 Task: Find a flat in Massapequa Park for 6 guests from 7th to 15th July, with a price range of ₹15,000 to ₹20,000, 3 bedrooms, 3 beds, 3 bathrooms, self check-in, and English-speaking host.
Action: Mouse moved to (412, 51)
Screenshot: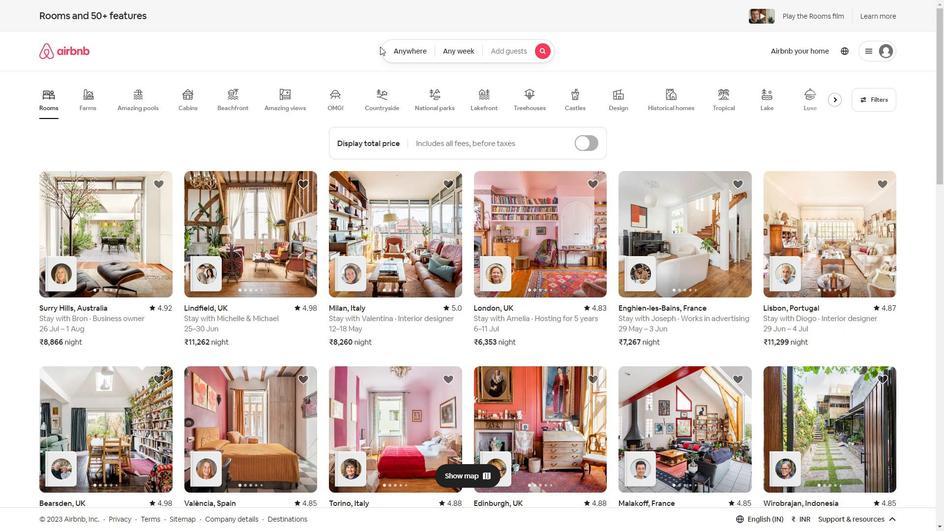 
Action: Mouse pressed left at (412, 51)
Screenshot: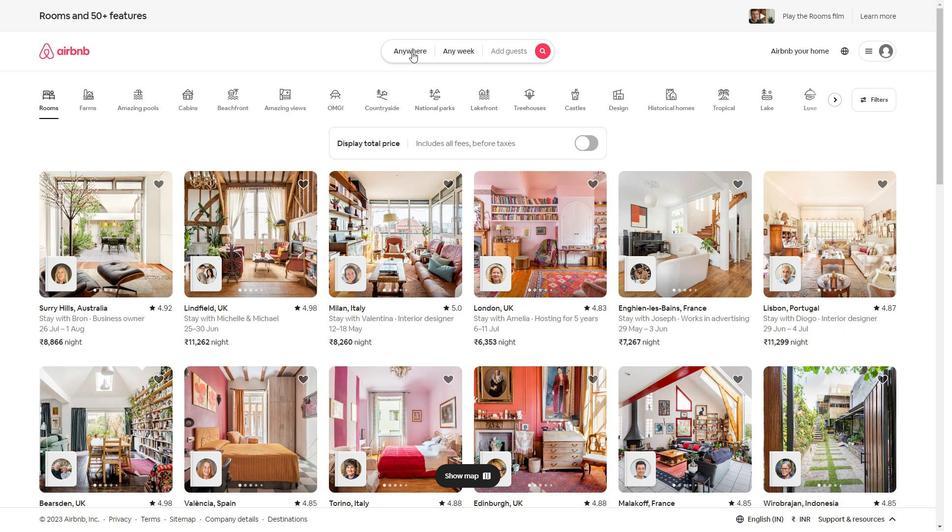 
Action: Mouse moved to (338, 103)
Screenshot: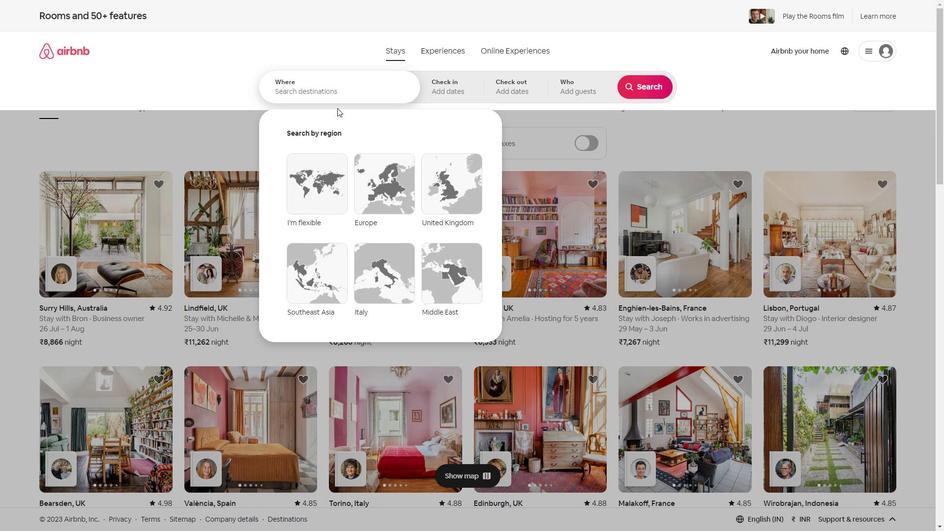 
Action: Mouse pressed left at (338, 103)
Screenshot: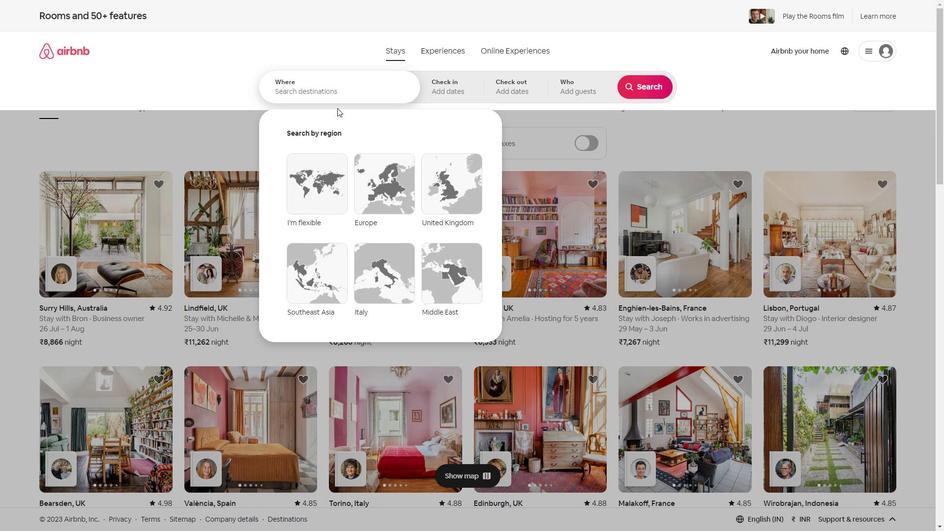 
Action: Mouse moved to (342, 89)
Screenshot: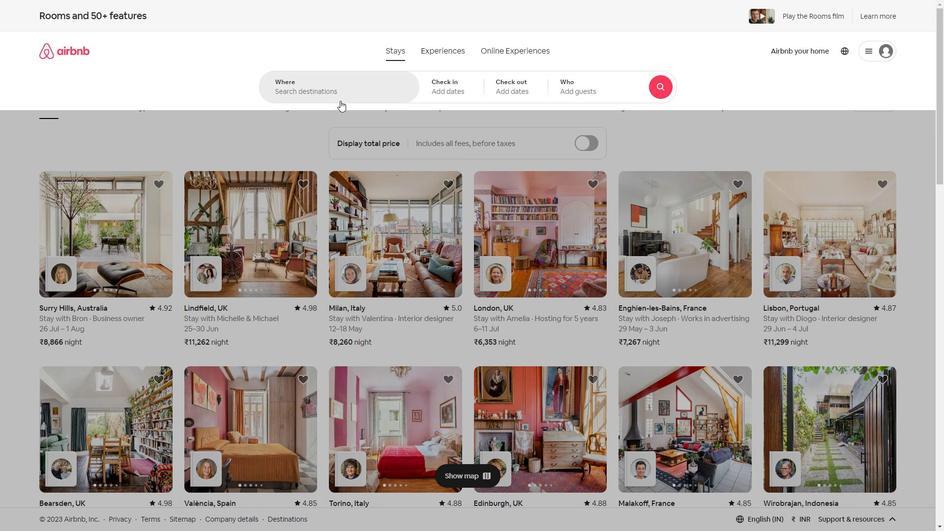 
Action: Mouse pressed left at (342, 89)
Screenshot: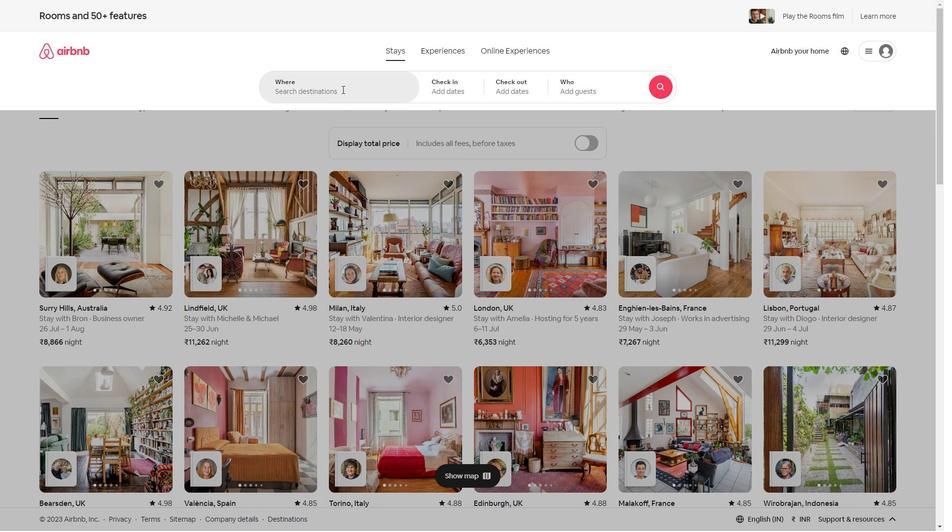 
Action: Key pressed <Key.shift><Key.shift>Massapa<Key.backspace>equa<Key.space><Key.shift>Park,<Key.shift>United<Key.space><Key.shift>tates
Screenshot: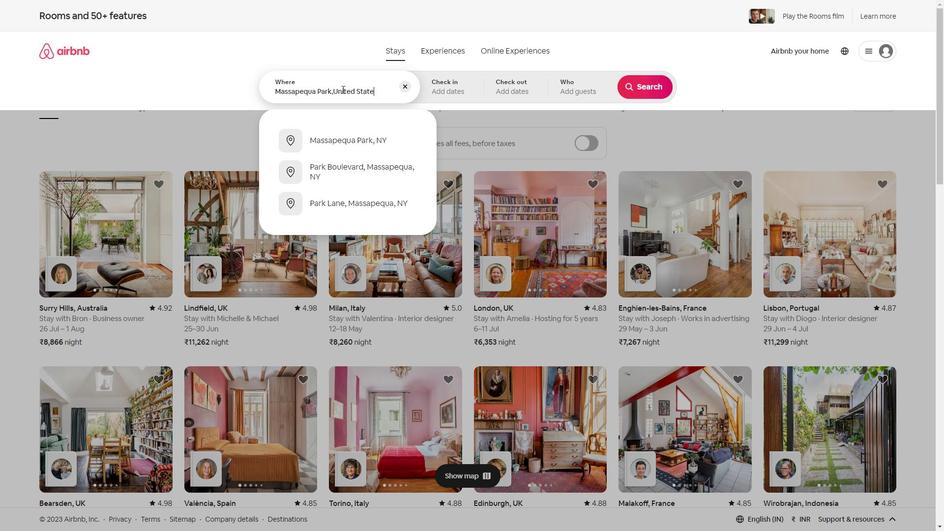 
Action: Mouse moved to (463, 96)
Screenshot: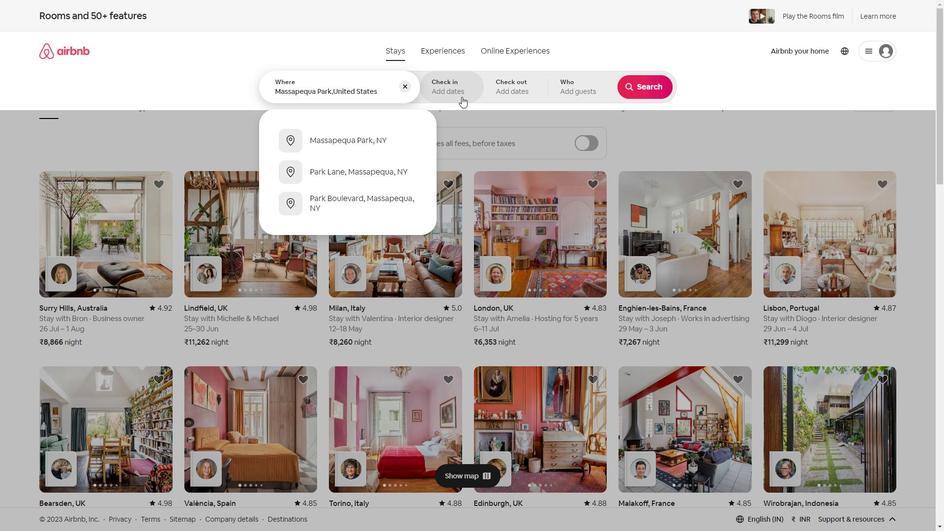 
Action: Mouse pressed left at (463, 96)
Screenshot: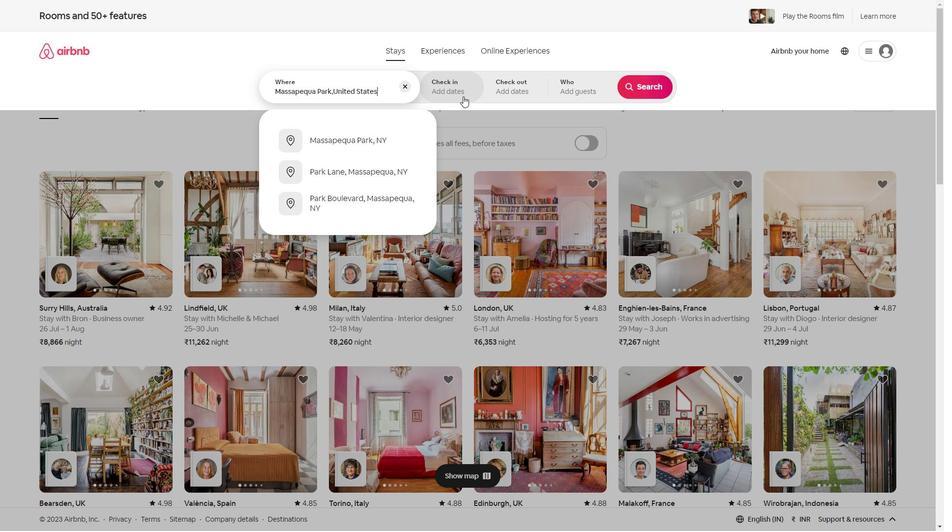 
Action: Mouse moved to (640, 167)
Screenshot: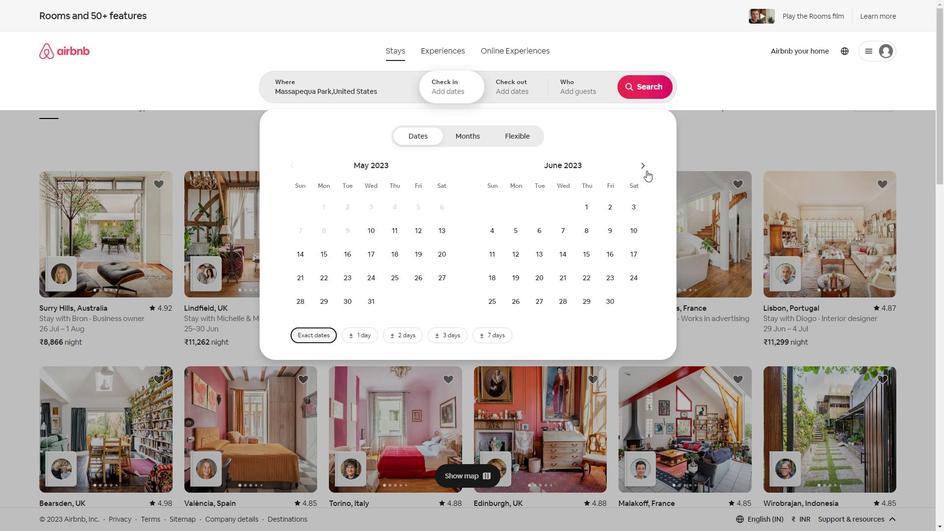 
Action: Mouse pressed left at (640, 167)
Screenshot: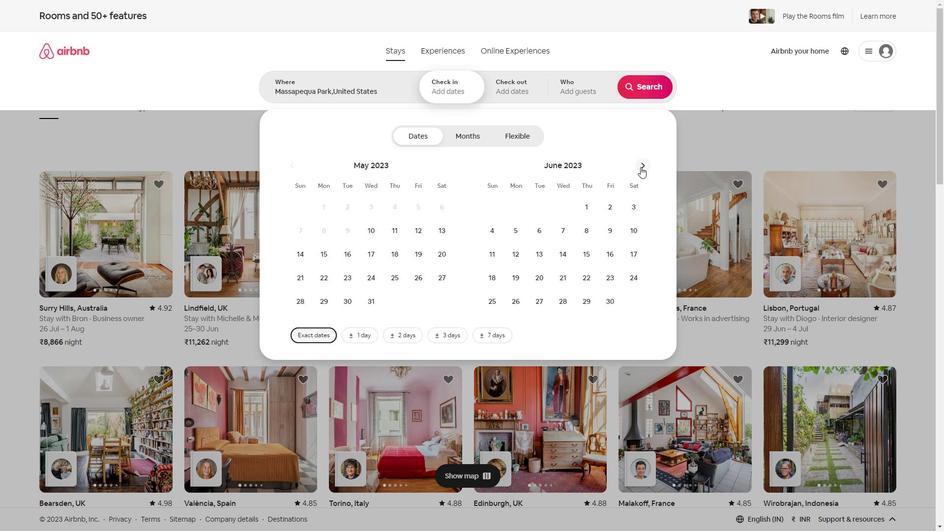 
Action: Mouse moved to (607, 228)
Screenshot: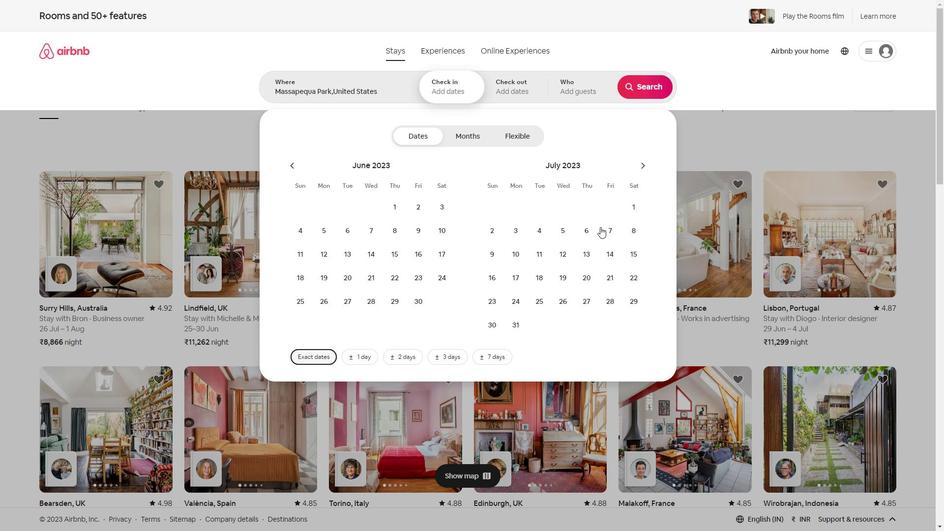 
Action: Mouse pressed left at (607, 228)
Screenshot: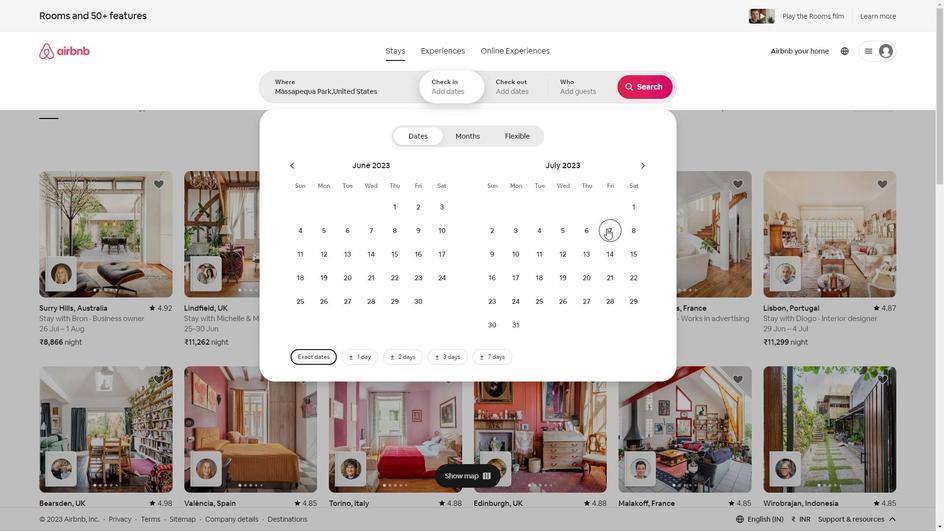 
Action: Mouse moved to (626, 251)
Screenshot: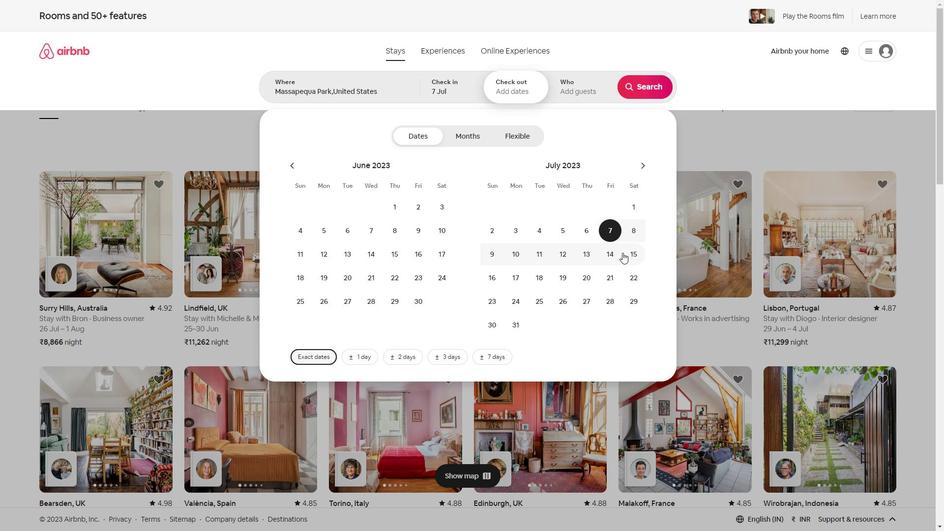 
Action: Mouse pressed left at (626, 251)
Screenshot: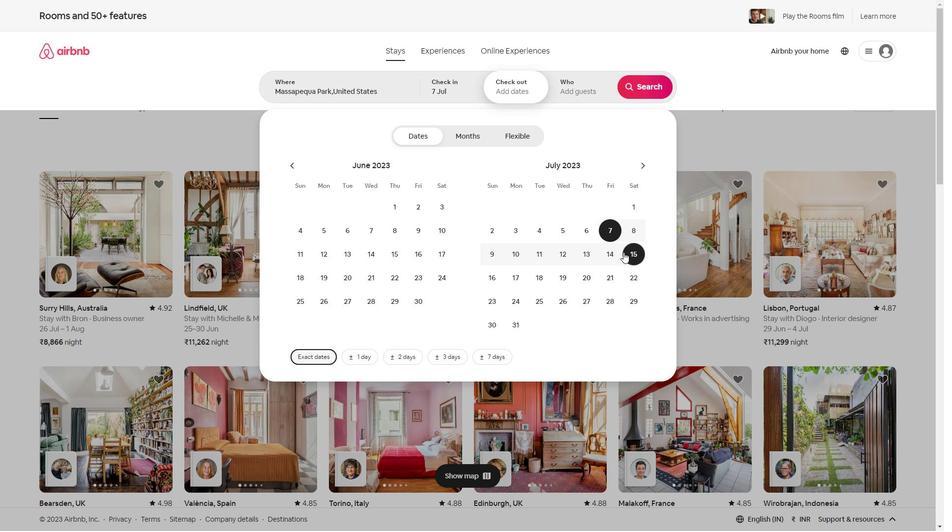 
Action: Mouse moved to (561, 92)
Screenshot: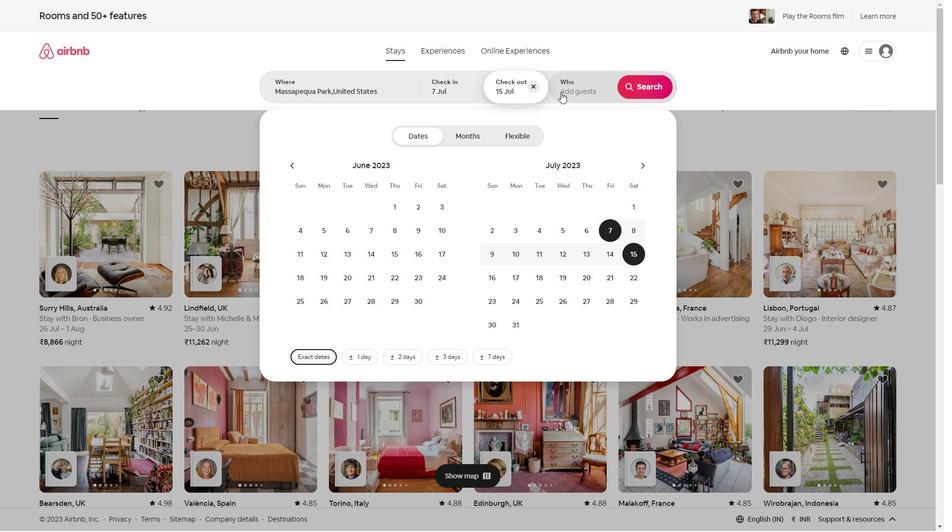 
Action: Mouse pressed left at (561, 92)
Screenshot: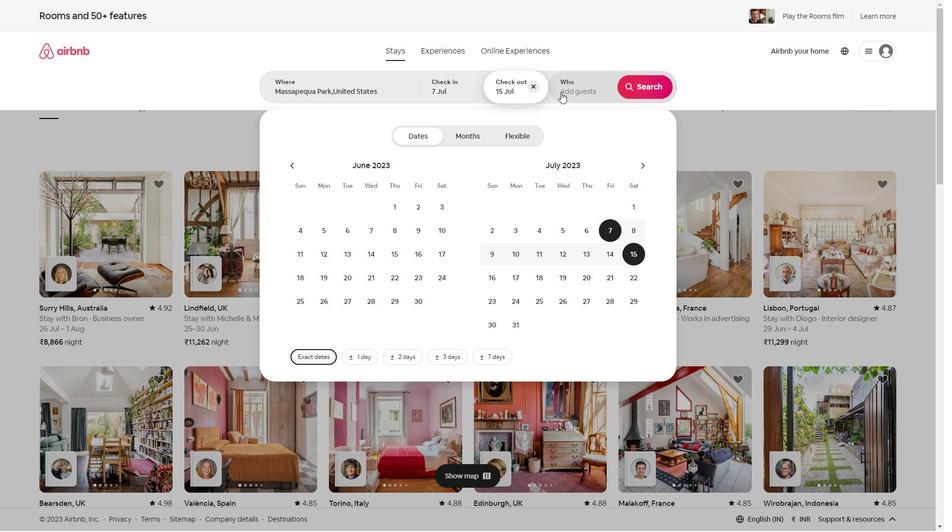 
Action: Mouse moved to (641, 133)
Screenshot: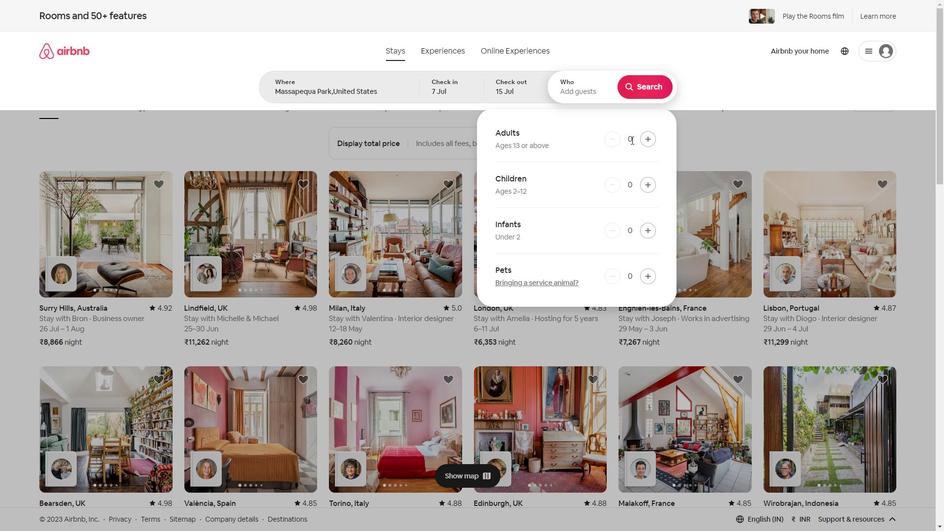 
Action: Mouse pressed left at (641, 133)
Screenshot: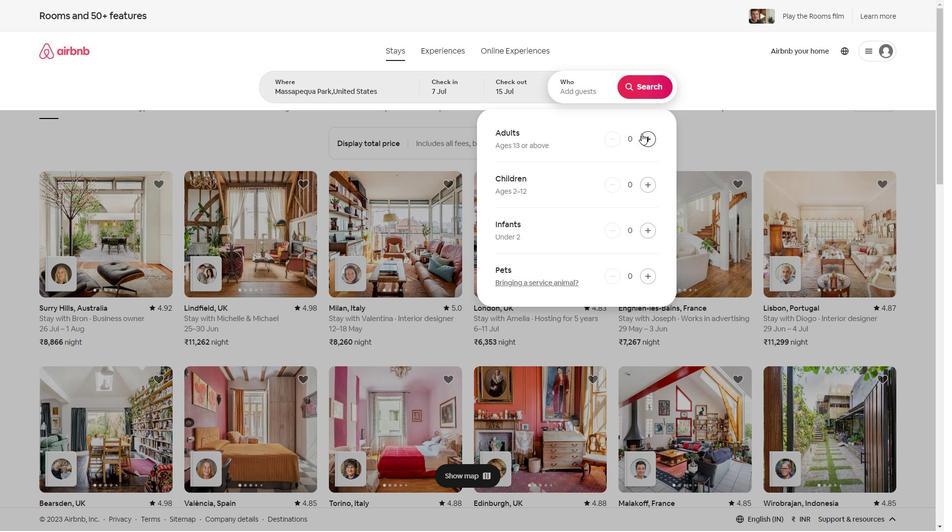 
Action: Mouse pressed left at (641, 133)
Screenshot: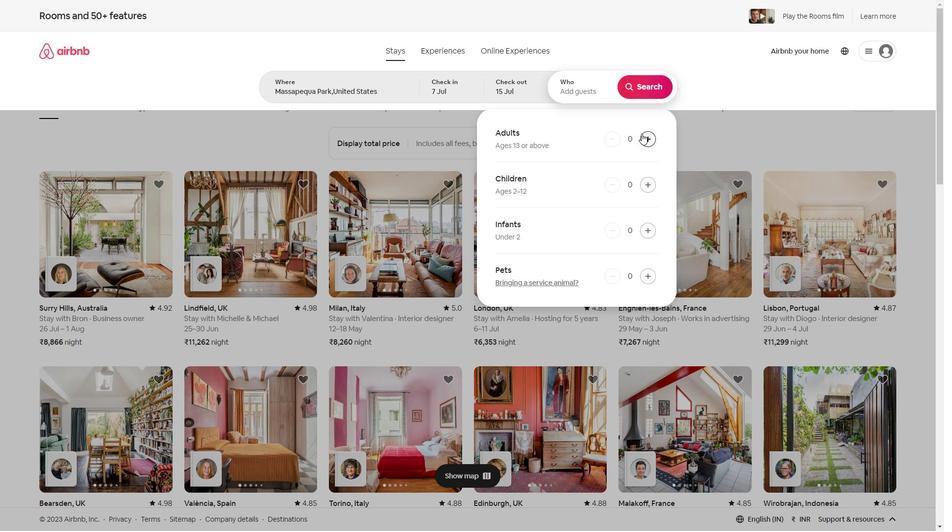 
Action: Mouse pressed left at (641, 133)
Screenshot: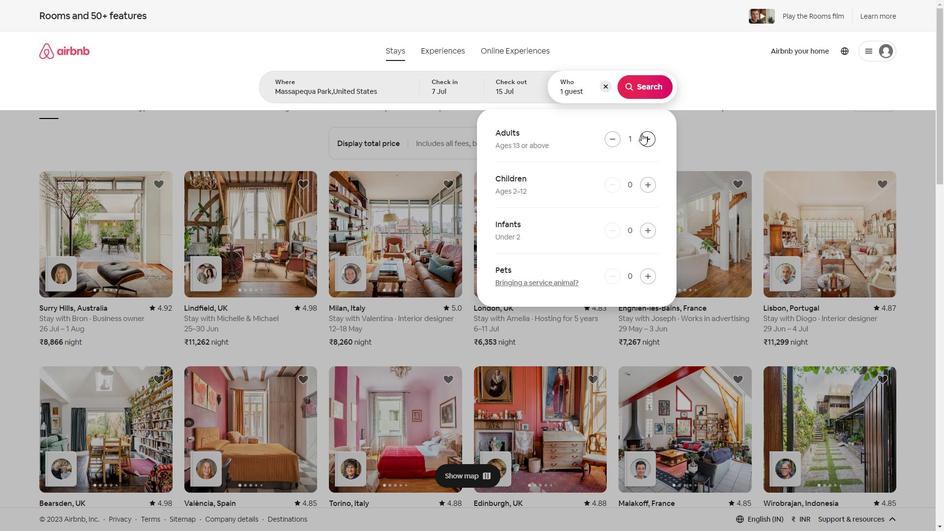 
Action: Mouse pressed left at (641, 133)
Screenshot: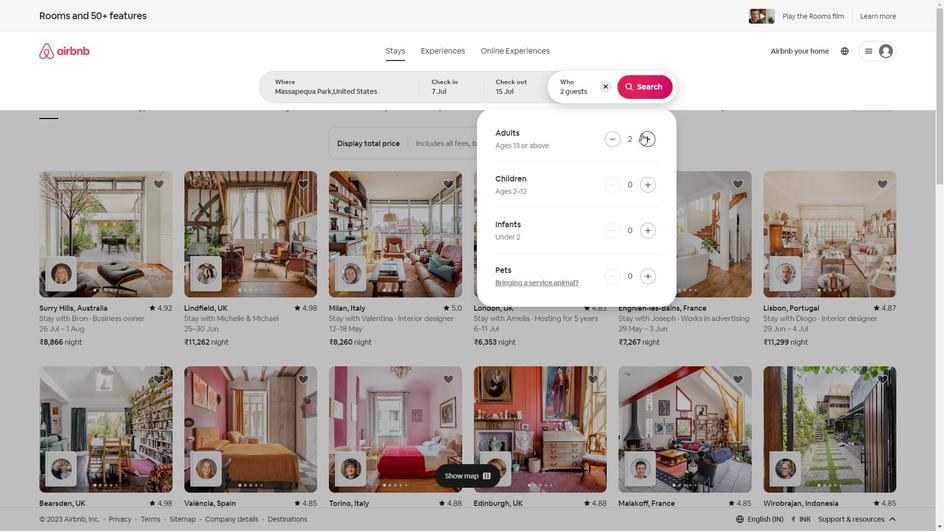 
Action: Mouse pressed left at (641, 133)
Screenshot: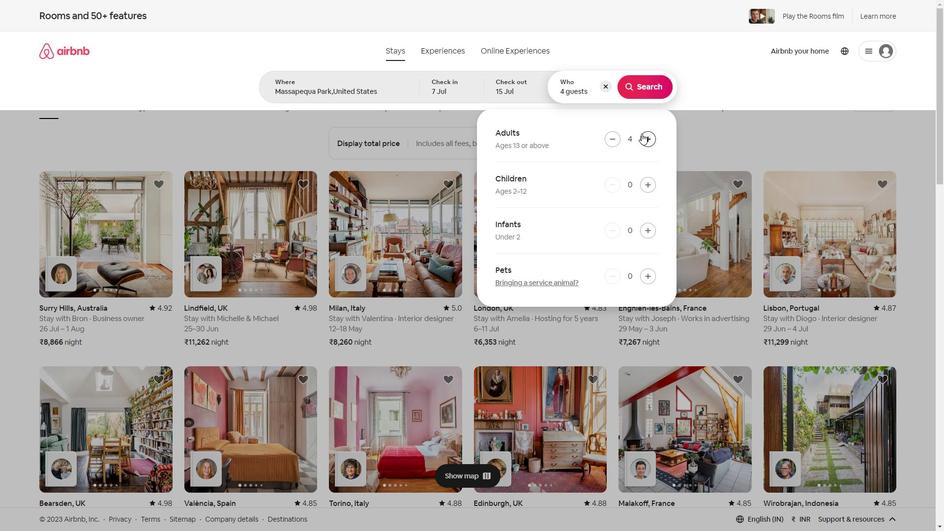 
Action: Mouse pressed left at (641, 133)
Screenshot: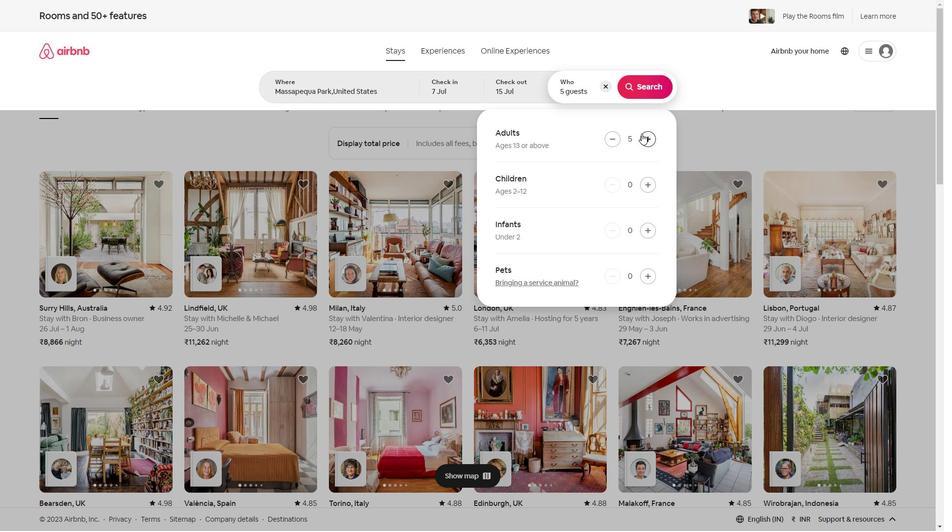 
Action: Mouse moved to (640, 84)
Screenshot: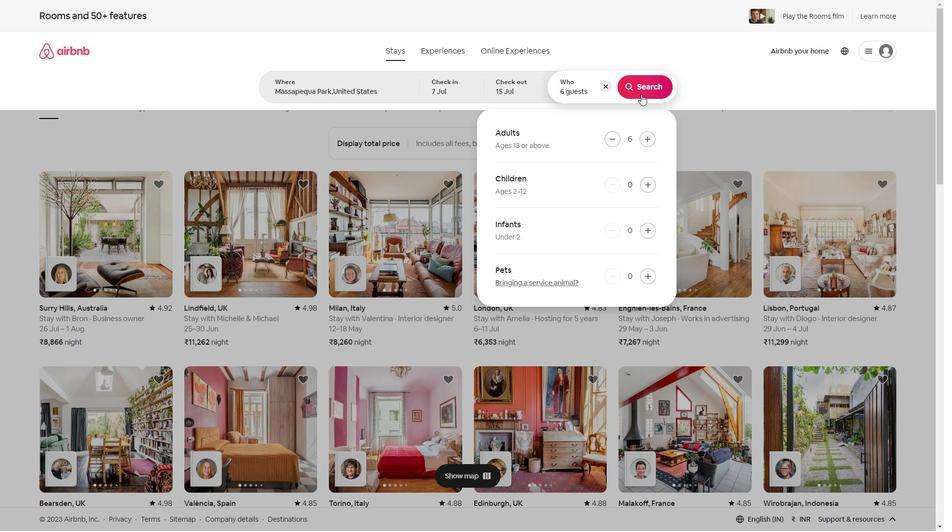 
Action: Mouse pressed left at (640, 84)
Screenshot: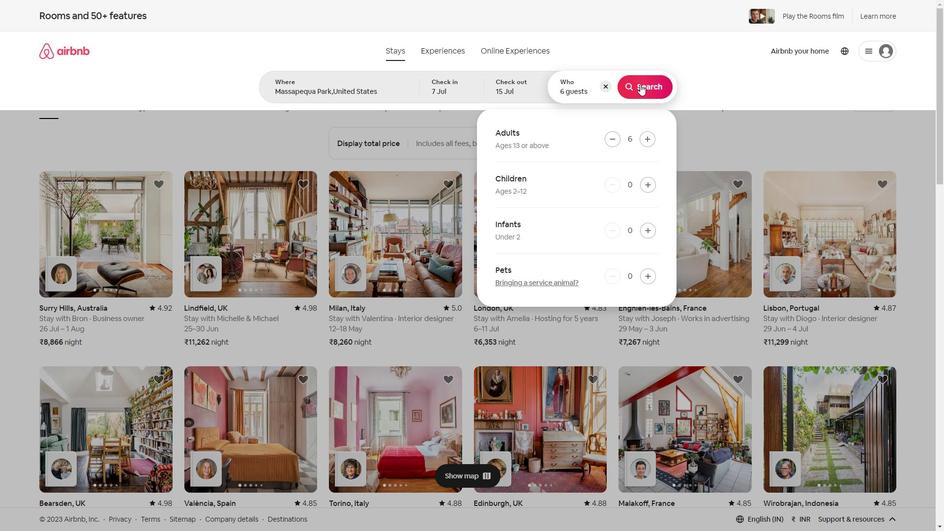 
Action: Mouse moved to (920, 53)
Screenshot: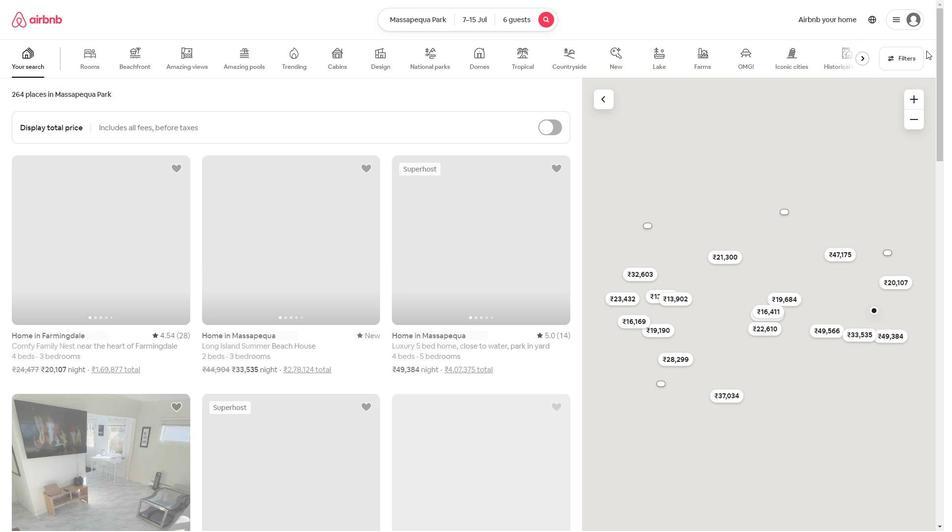 
Action: Mouse pressed left at (919, 53)
Screenshot: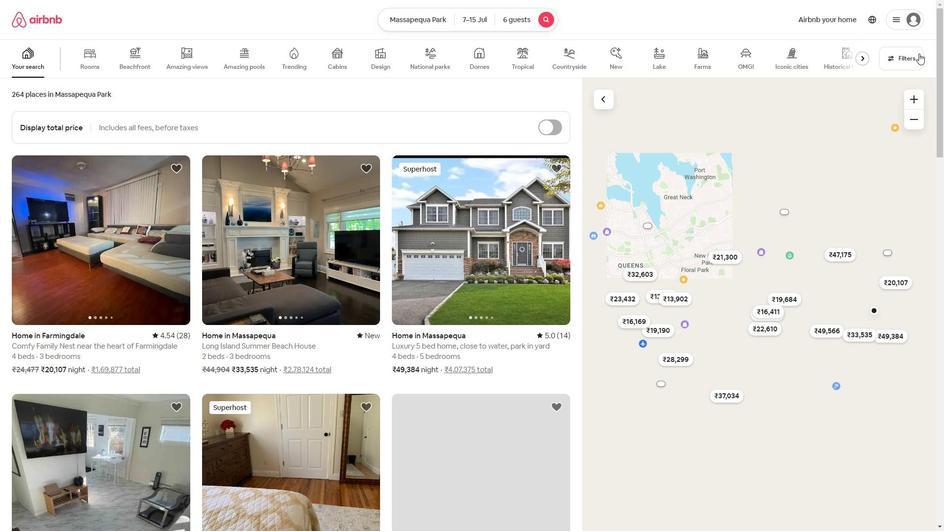 
Action: Mouse moved to (339, 292)
Screenshot: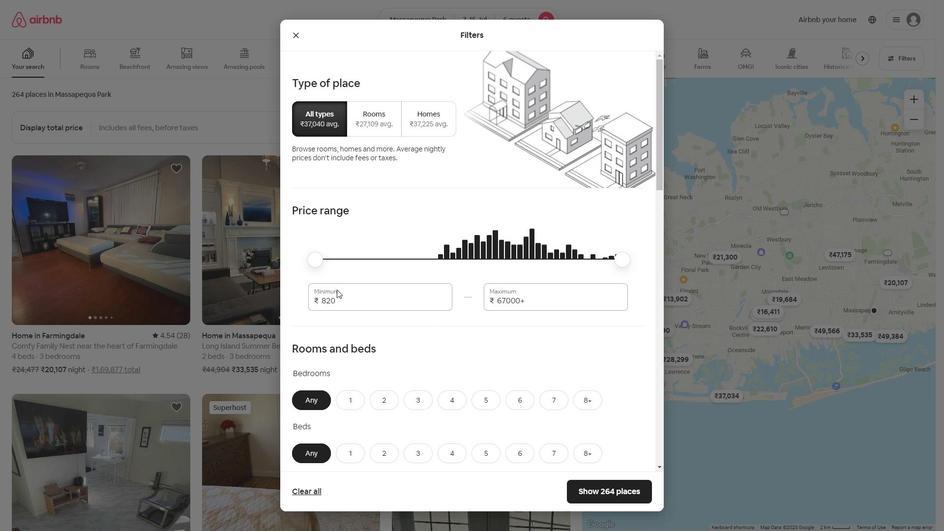 
Action: Mouse pressed left at (339, 292)
Screenshot: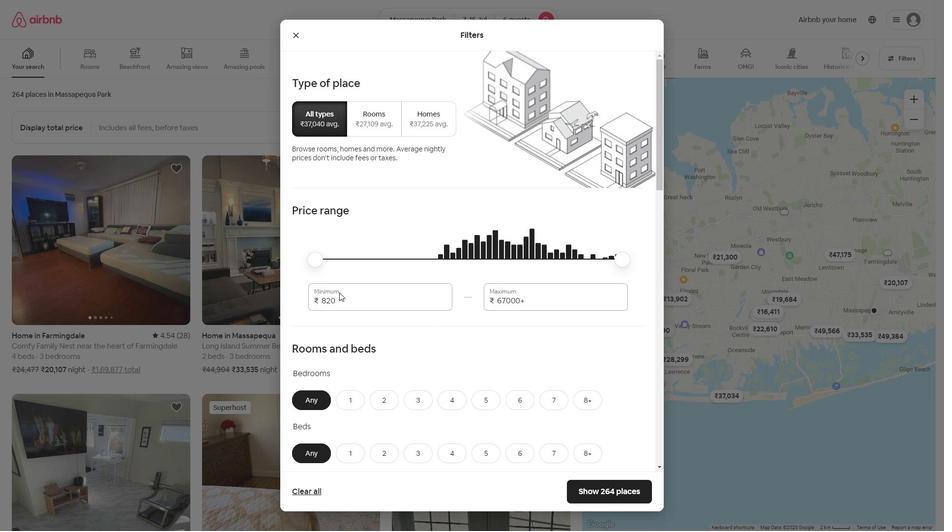 
Action: Key pressed <Key.backspace><Key.backspace><Key.backspace><Key.backspace><Key.backspace><Key.backspace><Key.backspace><Key.backspace><Key.backspace><Key.backspace><Key.backspace><Key.backspace>15000
Screenshot: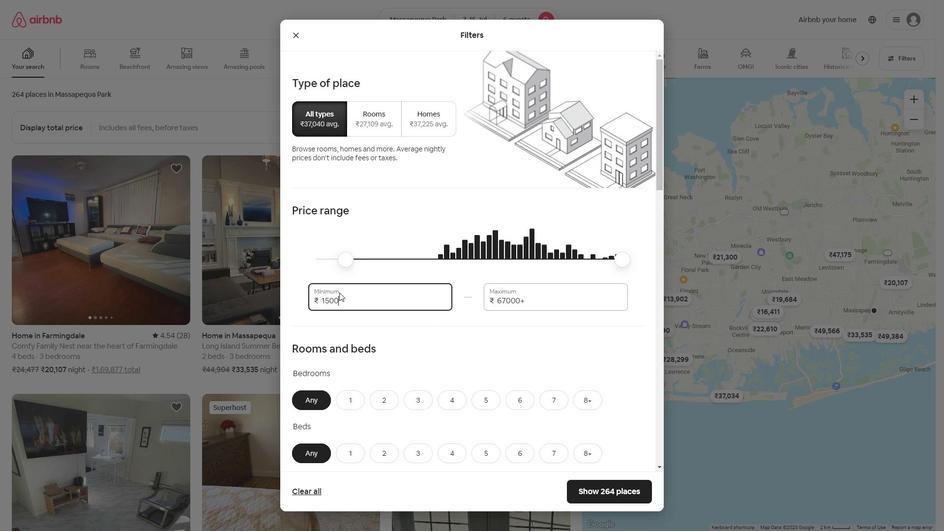 
Action: Mouse moved to (527, 302)
Screenshot: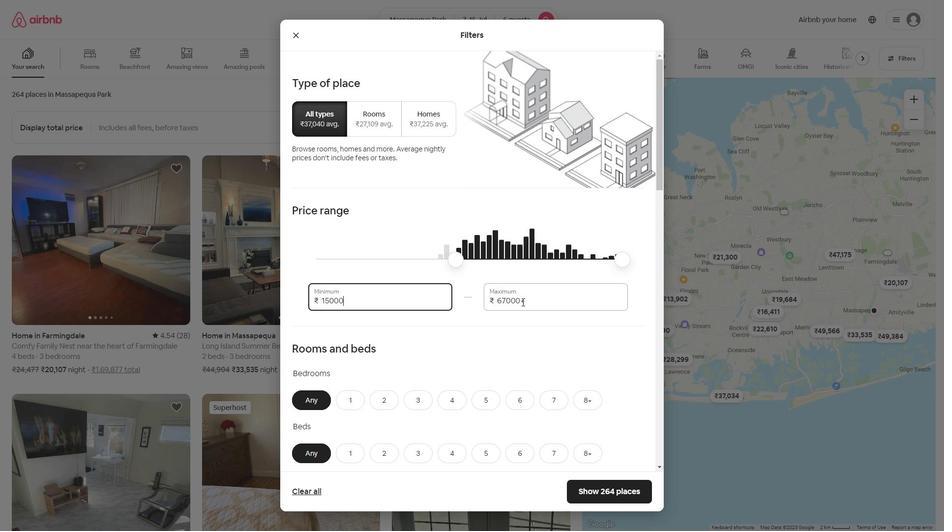 
Action: Mouse pressed left at (527, 302)
Screenshot: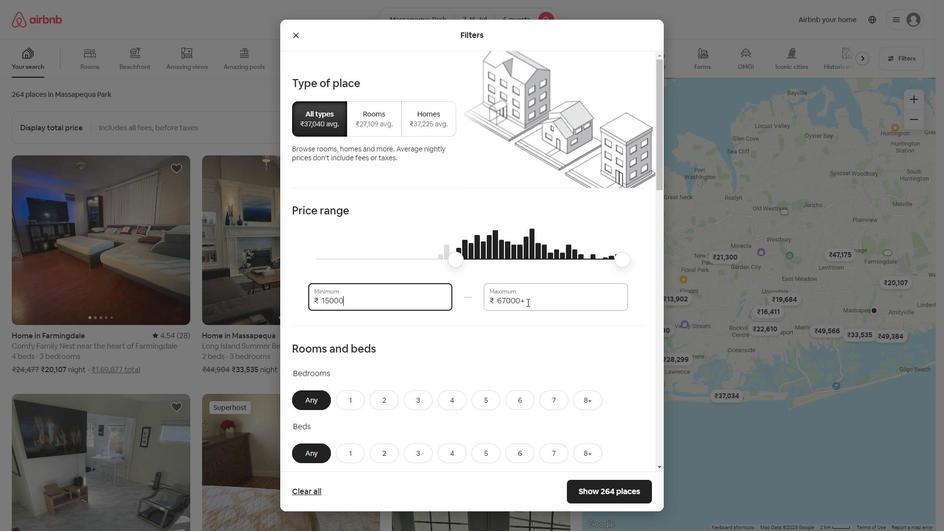 
Action: Key pressed <Key.backspace><Key.backspace><Key.backspace><Key.backspace><Key.backspace><Key.backspace><Key.backspace><Key.backspace><Key.backspace><Key.backspace><Key.backspace><Key.backspace><Key.backspace>20000
Screenshot: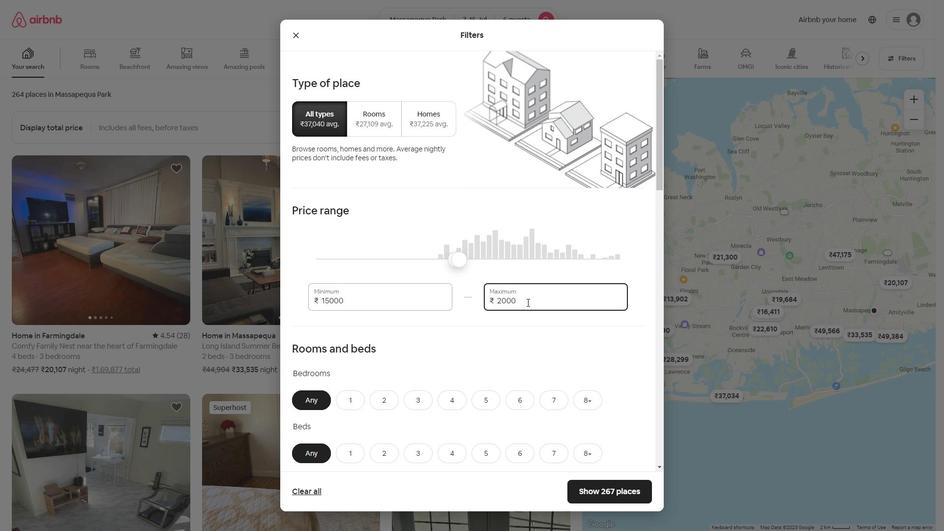 
Action: Mouse moved to (372, 398)
Screenshot: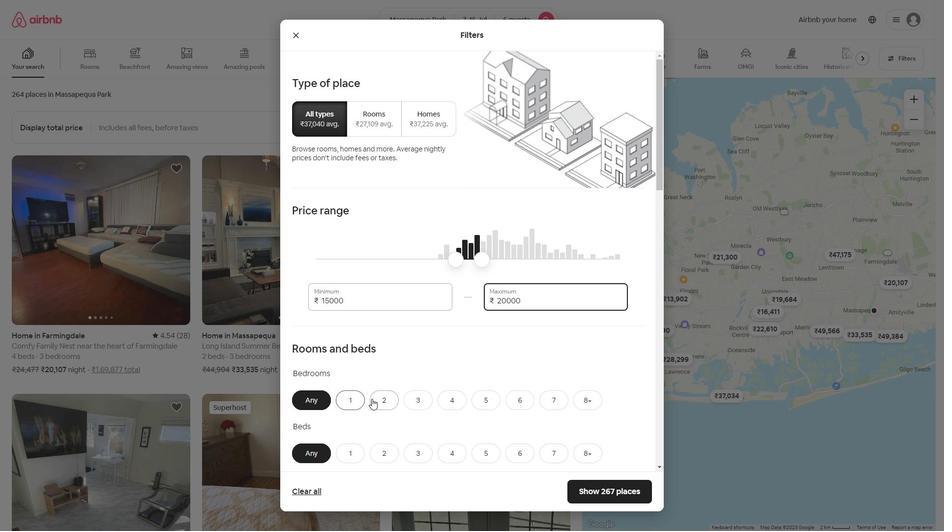
Action: Mouse scrolled (372, 398) with delta (0, 0)
Screenshot: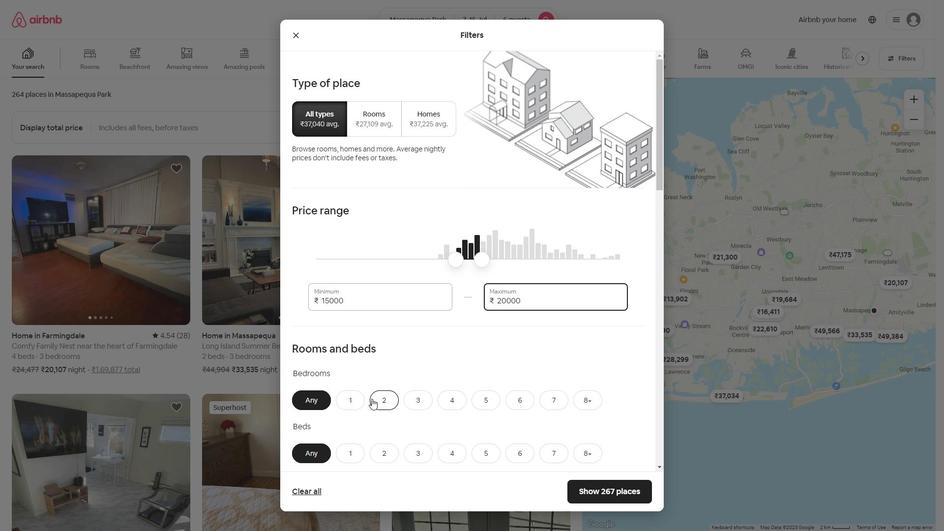 
Action: Mouse scrolled (372, 398) with delta (0, 0)
Screenshot: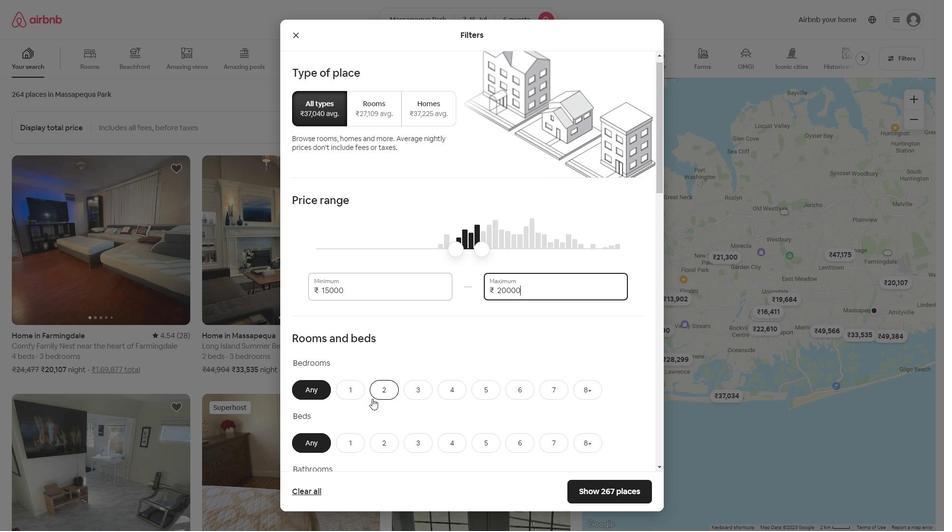 
Action: Mouse moved to (419, 306)
Screenshot: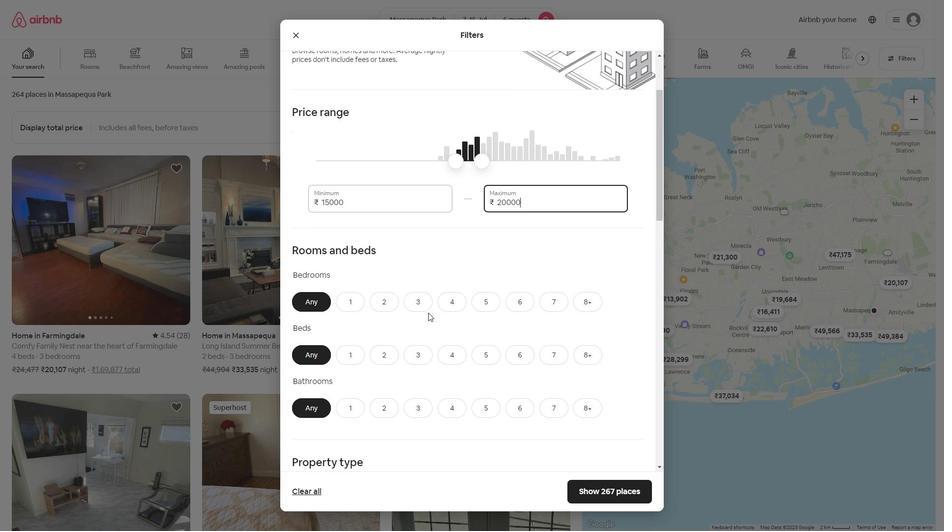 
Action: Mouse pressed left at (419, 306)
Screenshot: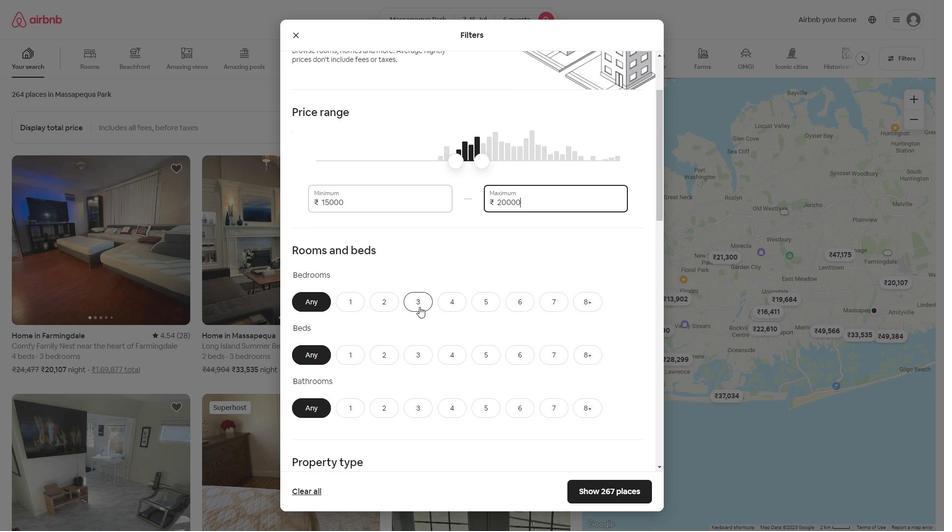 
Action: Mouse moved to (415, 347)
Screenshot: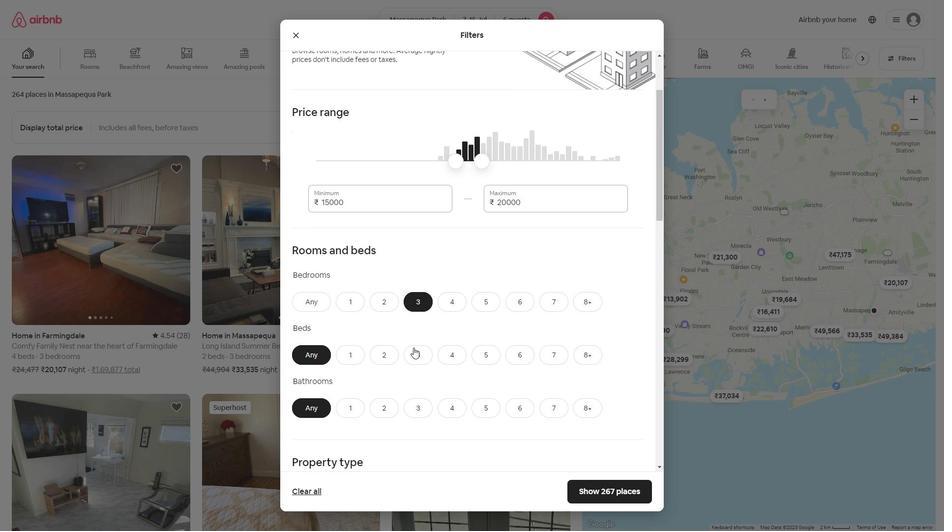 
Action: Mouse pressed left at (415, 347)
Screenshot: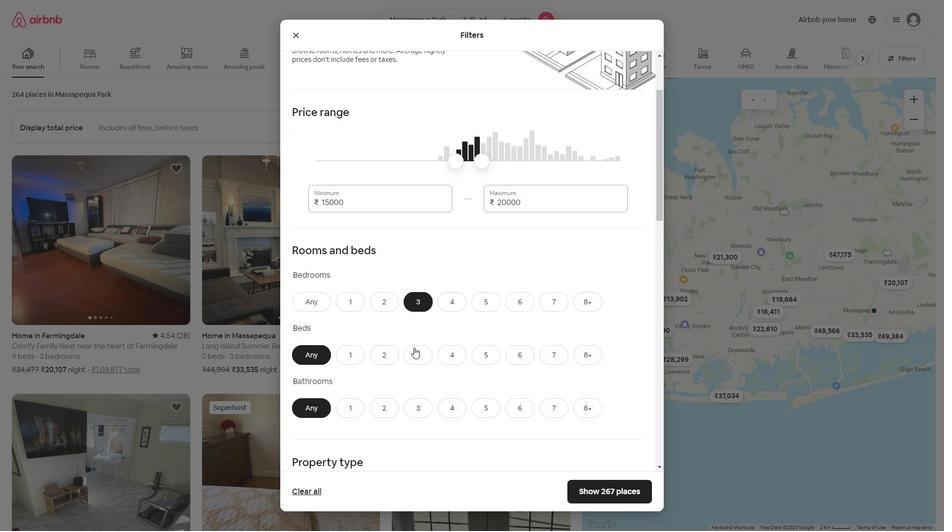 
Action: Mouse moved to (417, 398)
Screenshot: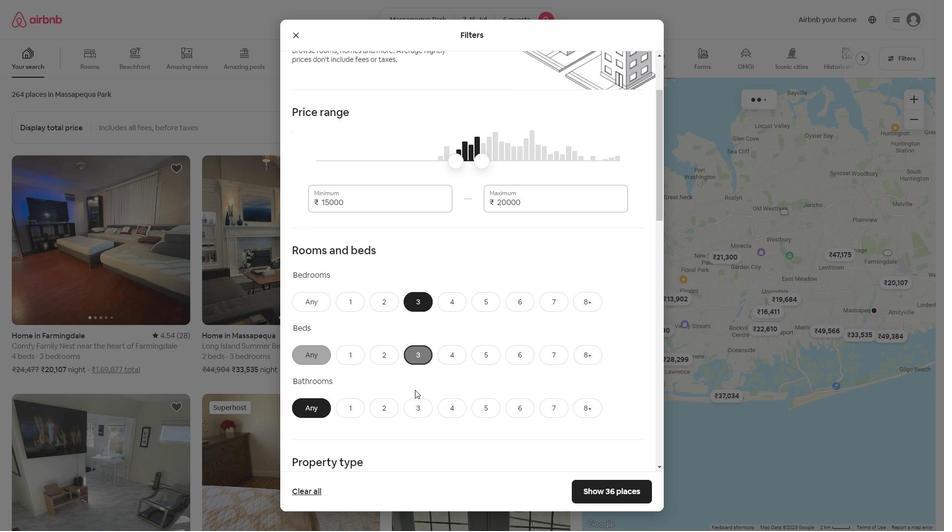 
Action: Mouse pressed left at (417, 398)
Screenshot: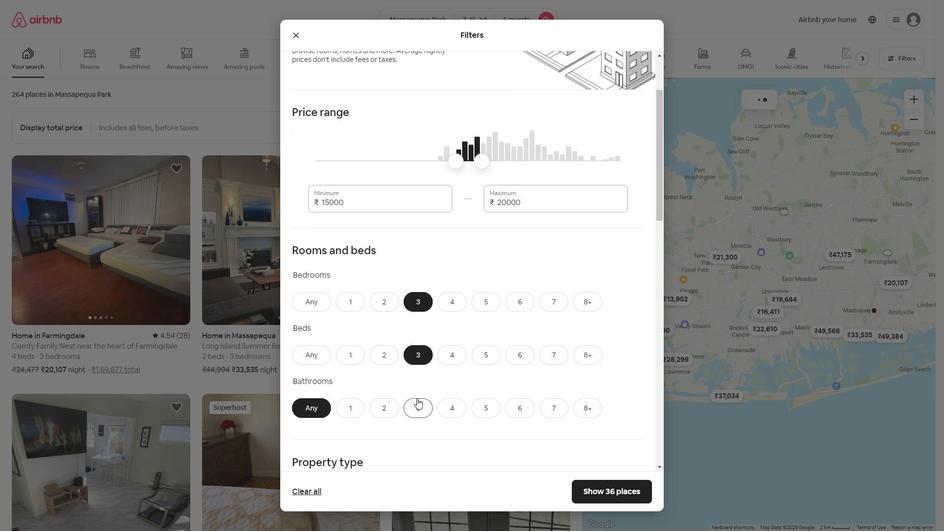 
Action: Mouse scrolled (417, 397) with delta (0, 0)
Screenshot: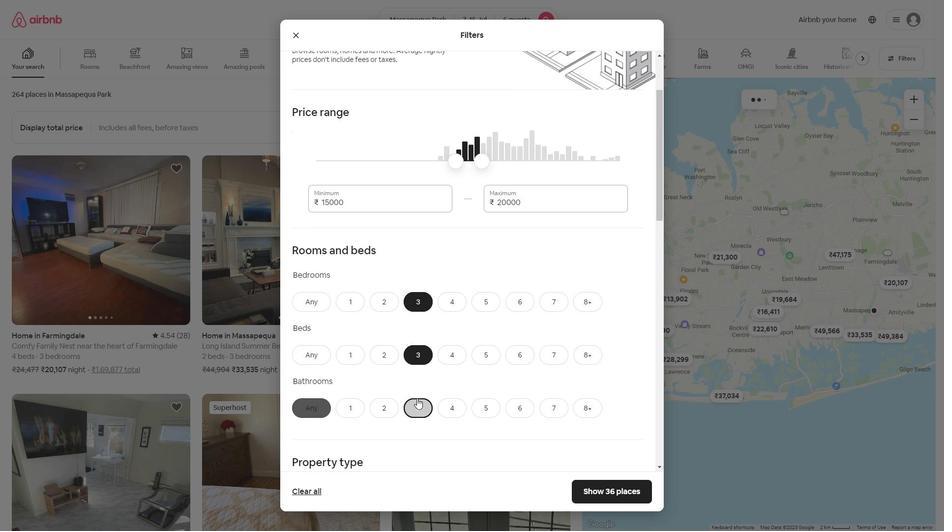 
Action: Mouse scrolled (417, 397) with delta (0, 0)
Screenshot: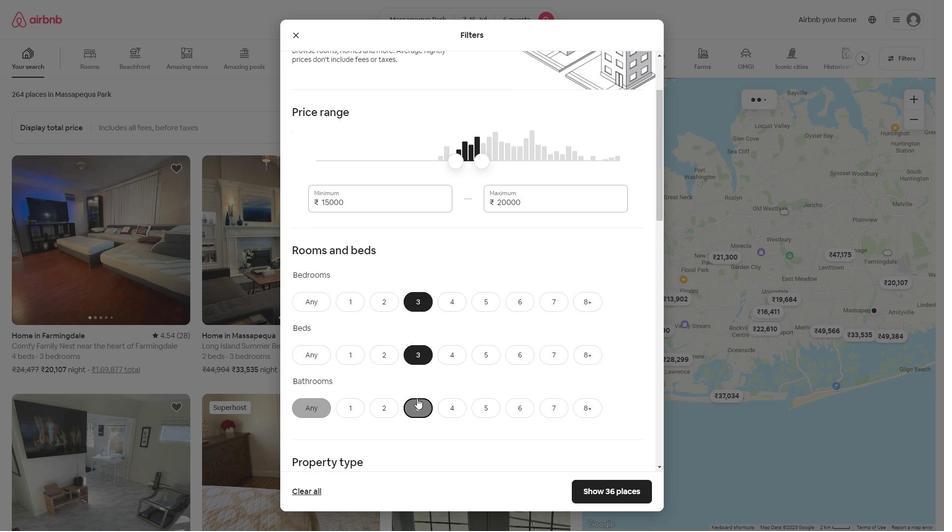
Action: Mouse scrolled (417, 397) with delta (0, 0)
Screenshot: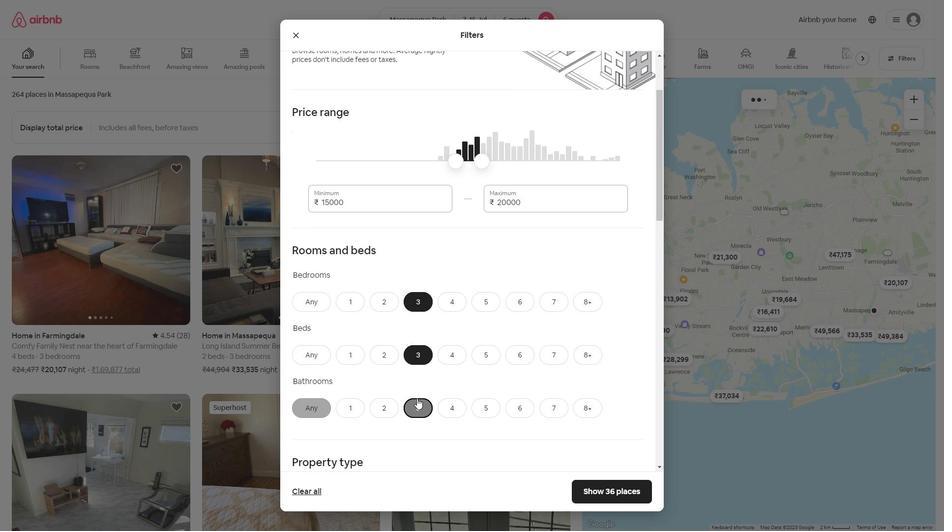 
Action: Mouse moved to (418, 396)
Screenshot: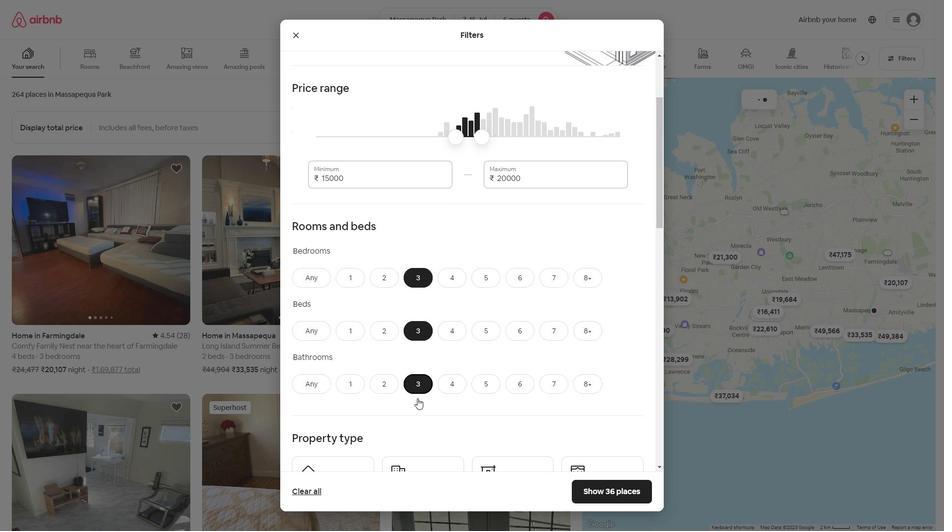 
Action: Mouse scrolled (418, 396) with delta (0, 0)
Screenshot: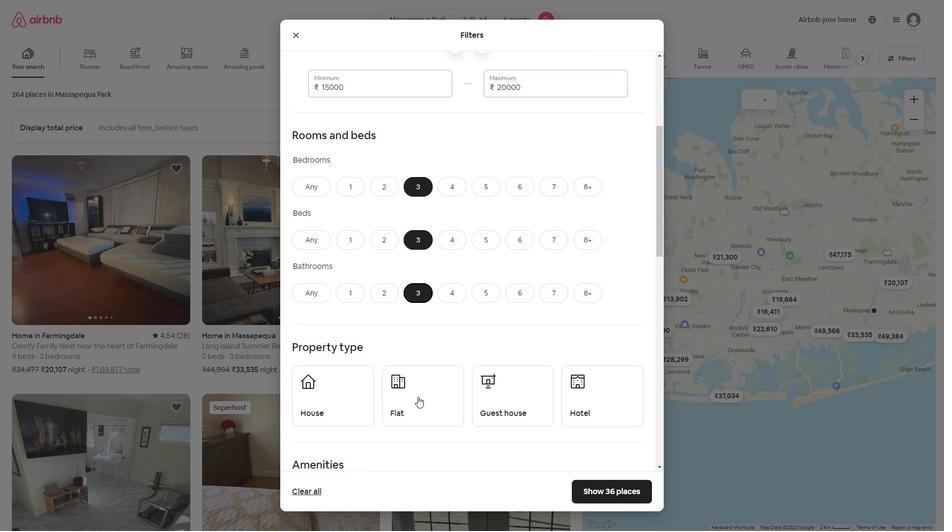 
Action: Mouse moved to (350, 337)
Screenshot: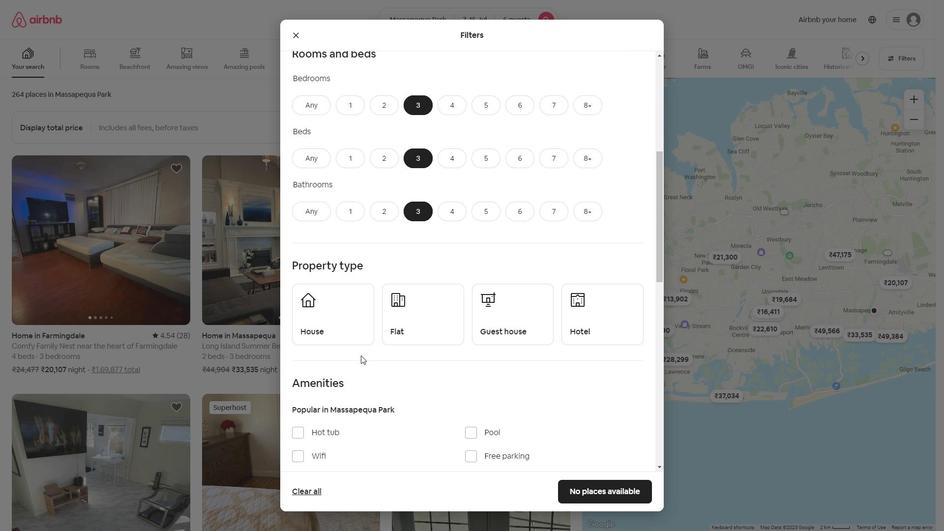
Action: Mouse pressed left at (350, 337)
Screenshot: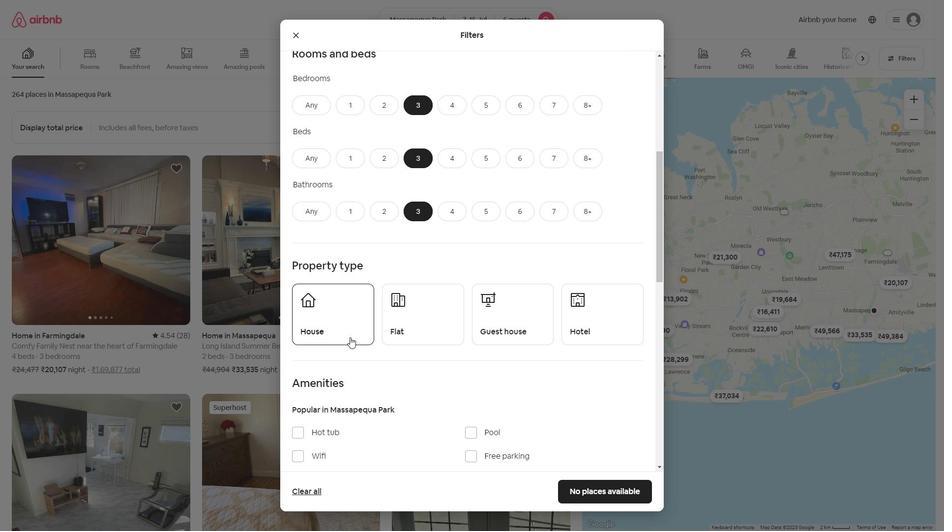 
Action: Mouse moved to (415, 318)
Screenshot: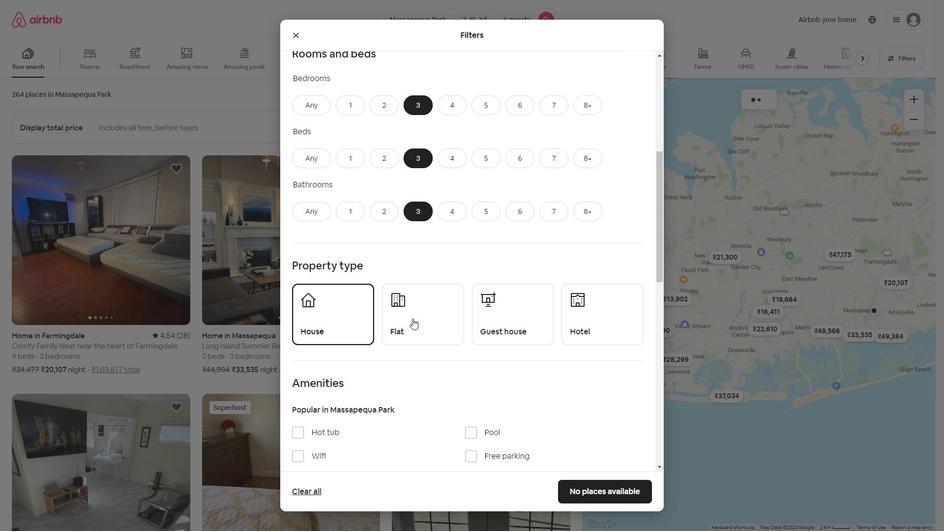 
Action: Mouse pressed left at (415, 318)
Screenshot: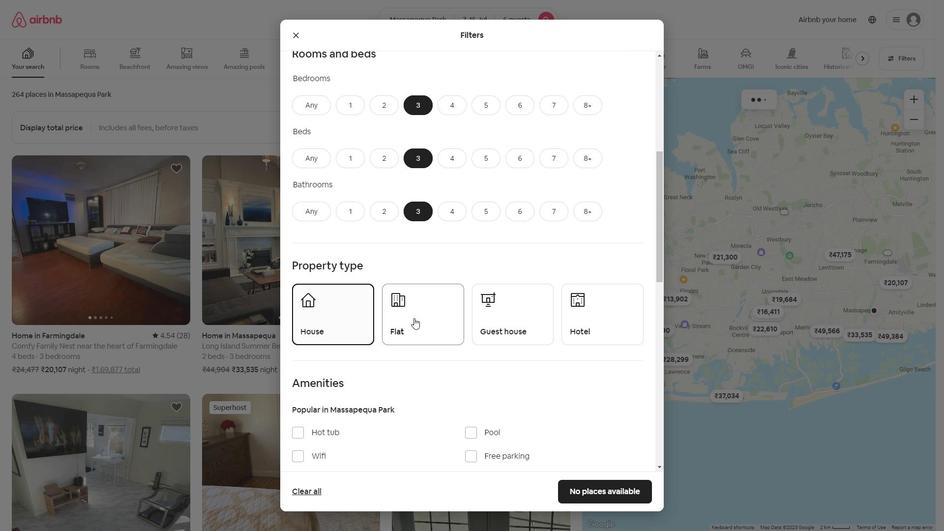 
Action: Mouse moved to (501, 317)
Screenshot: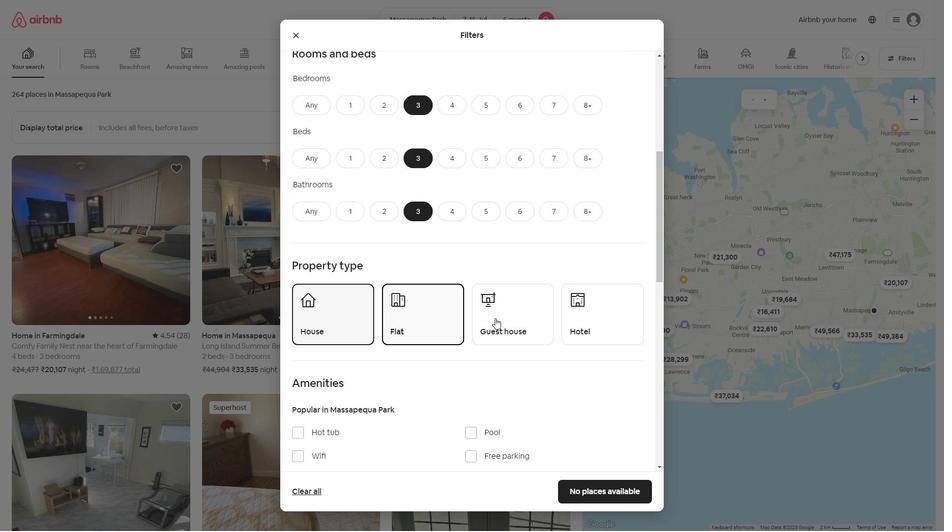
Action: Mouse pressed left at (501, 317)
Screenshot: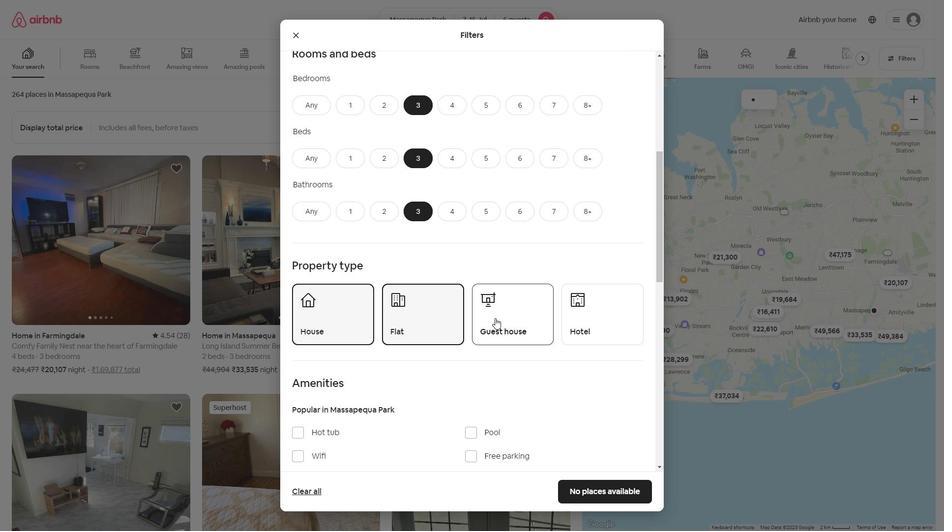 
Action: Mouse moved to (349, 393)
Screenshot: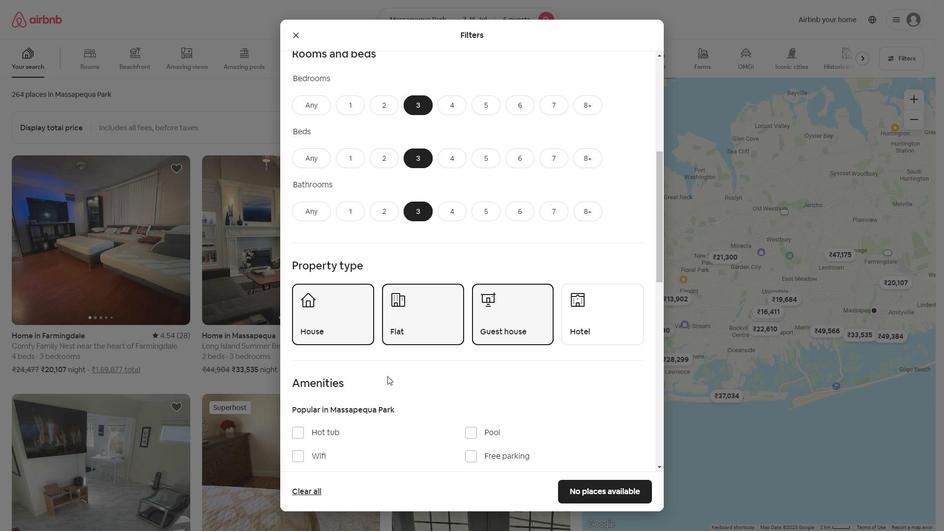 
Action: Mouse scrolled (349, 392) with delta (0, 0)
Screenshot: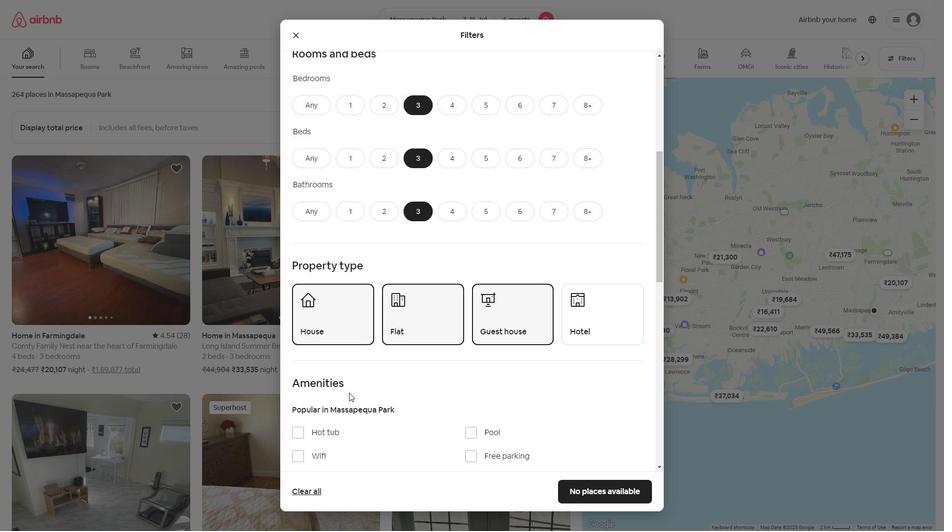 
Action: Mouse scrolled (349, 392) with delta (0, 0)
Screenshot: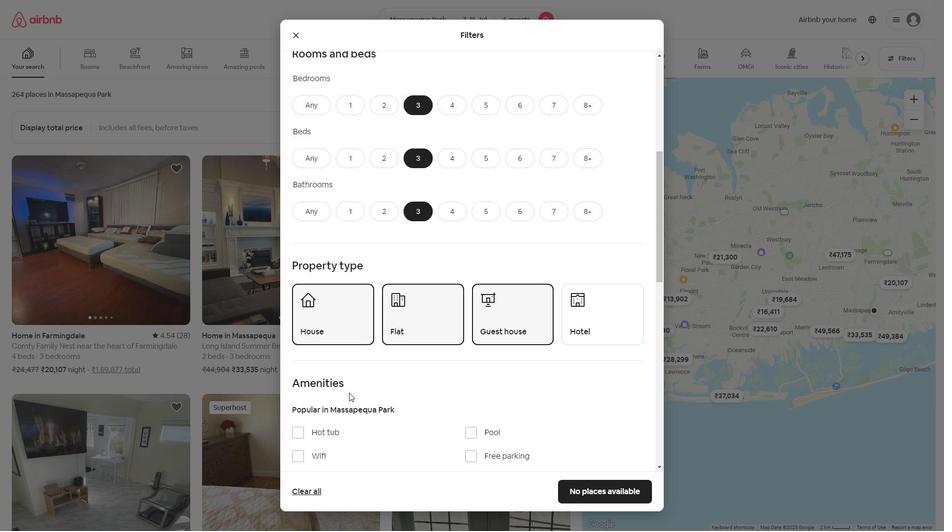 
Action: Mouse moved to (351, 375)
Screenshot: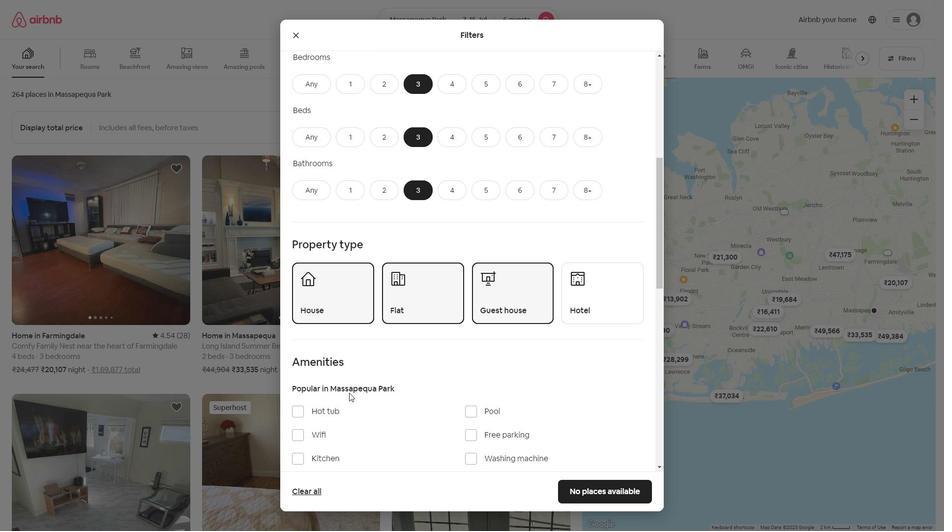 
Action: Mouse scrolled (351, 375) with delta (0, 0)
Screenshot: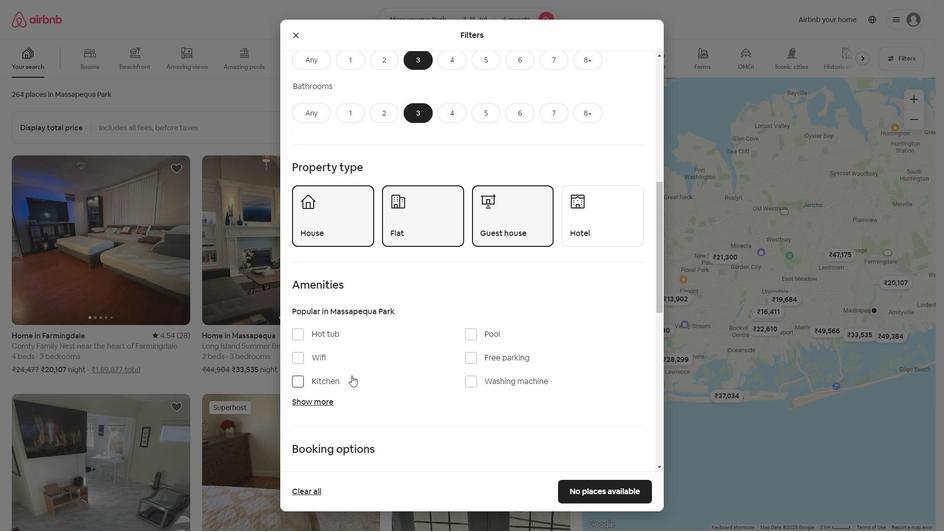 
Action: Mouse moved to (458, 393)
Screenshot: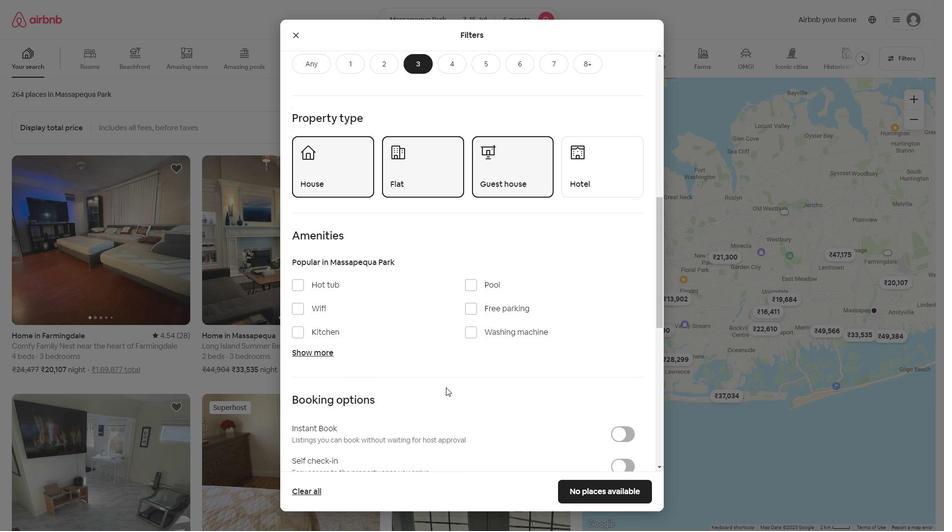 
Action: Mouse scrolled (457, 393) with delta (0, 0)
Screenshot: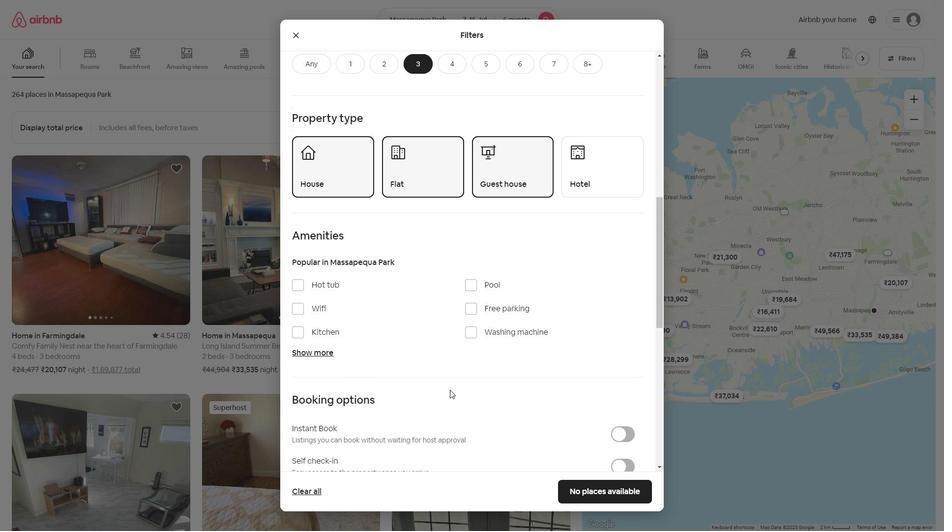 
Action: Mouse moved to (458, 393)
Screenshot: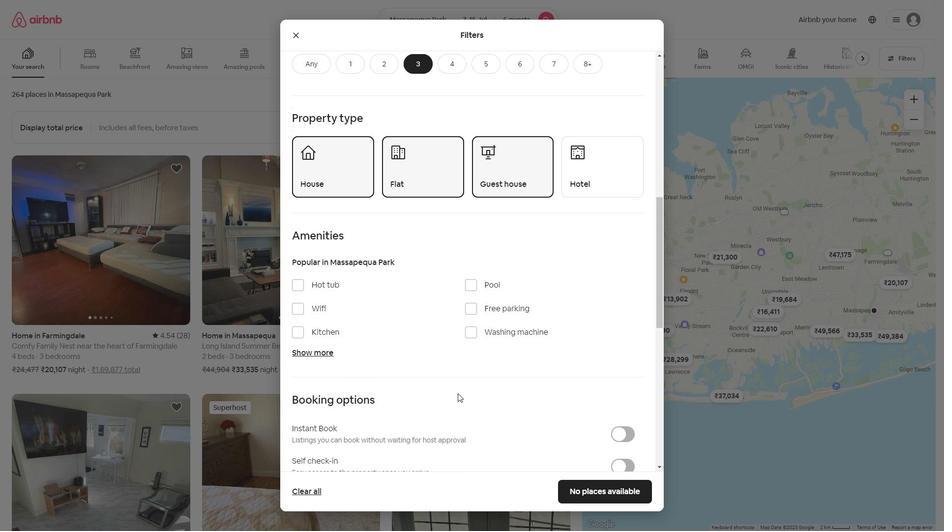 
Action: Mouse scrolled (457, 393) with delta (0, 0)
Screenshot: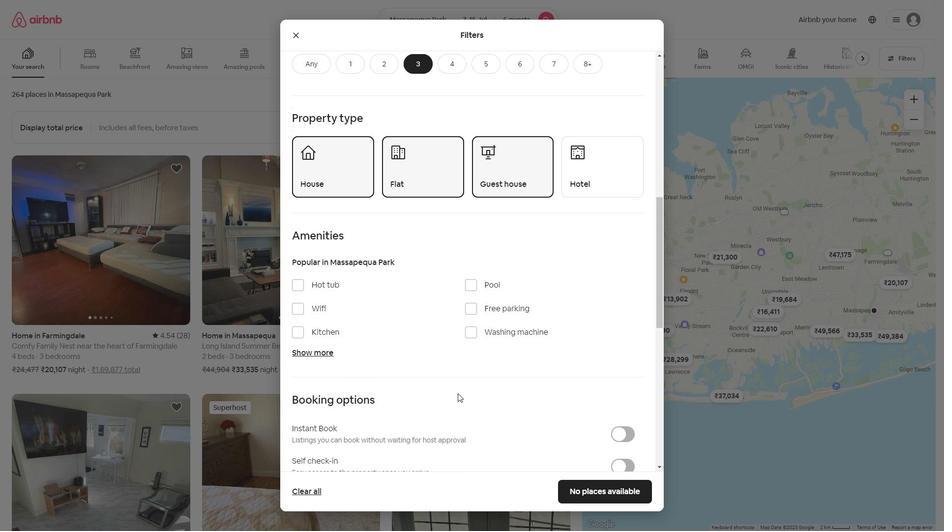 
Action: Mouse moved to (458, 390)
Screenshot: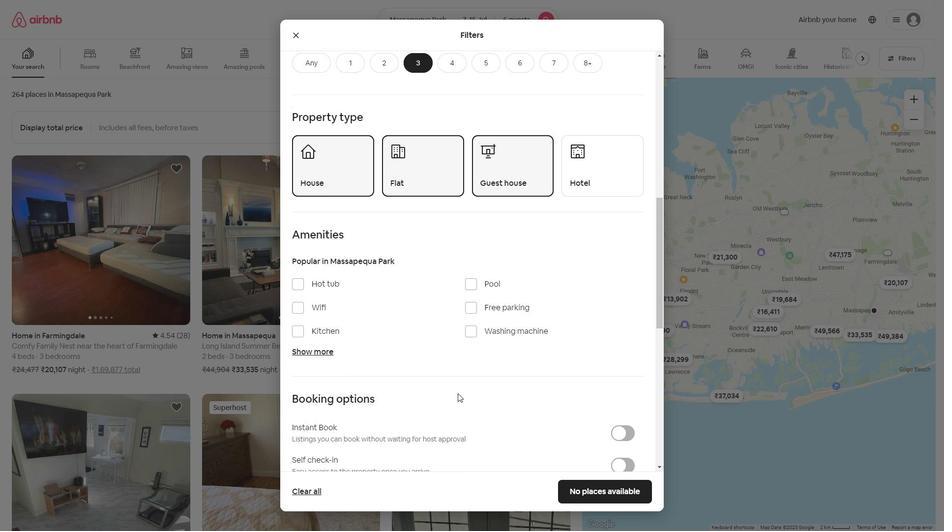 
Action: Mouse scrolled (457, 393) with delta (0, 0)
Screenshot: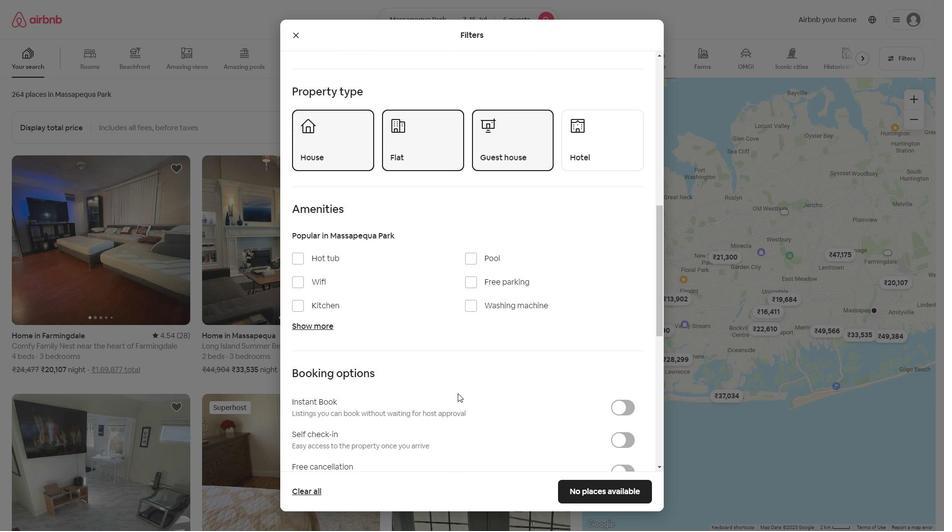 
Action: Mouse moved to (630, 313)
Screenshot: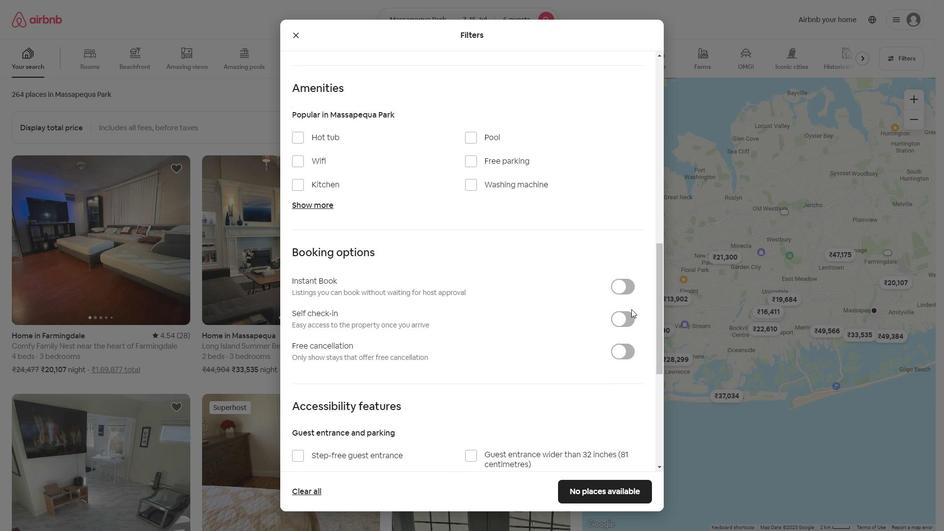 
Action: Mouse pressed left at (630, 313)
Screenshot: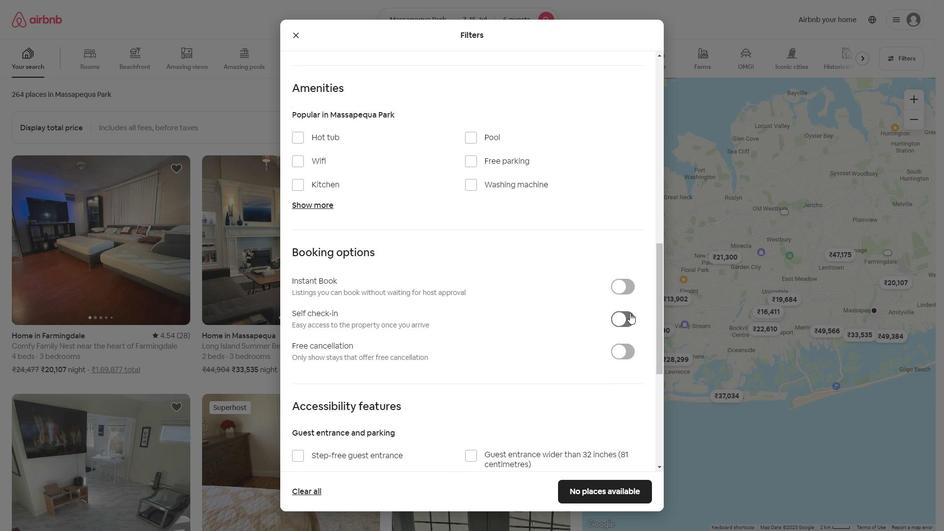 
Action: Mouse moved to (420, 306)
Screenshot: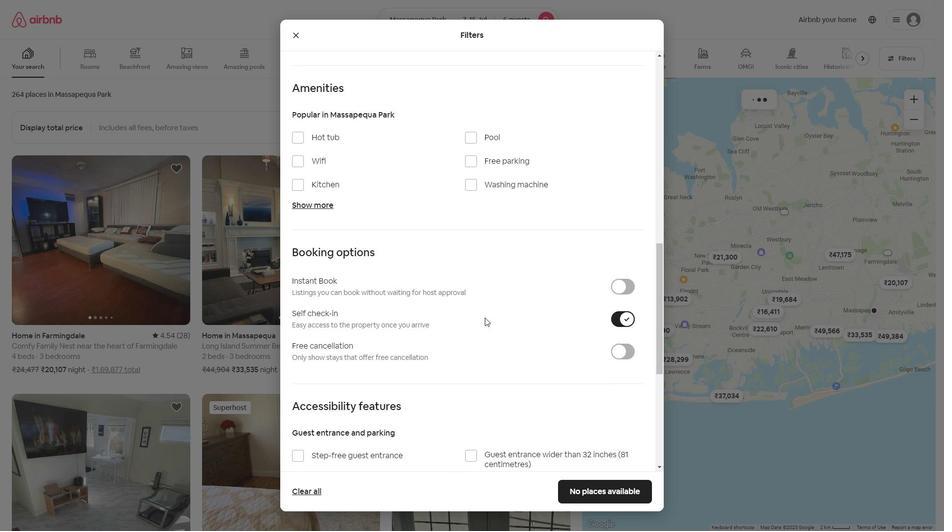 
Action: Mouse scrolled (420, 305) with delta (0, 0)
Screenshot: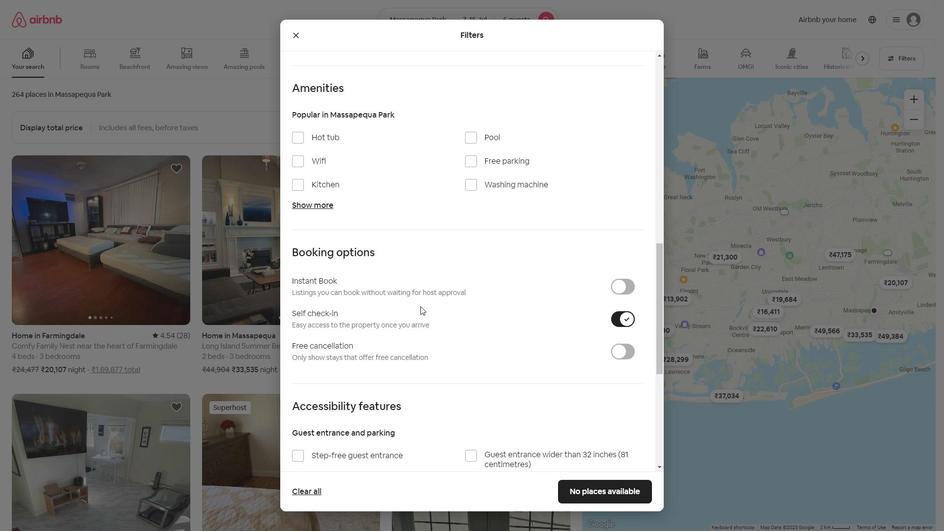 
Action: Mouse scrolled (420, 305) with delta (0, 0)
Screenshot: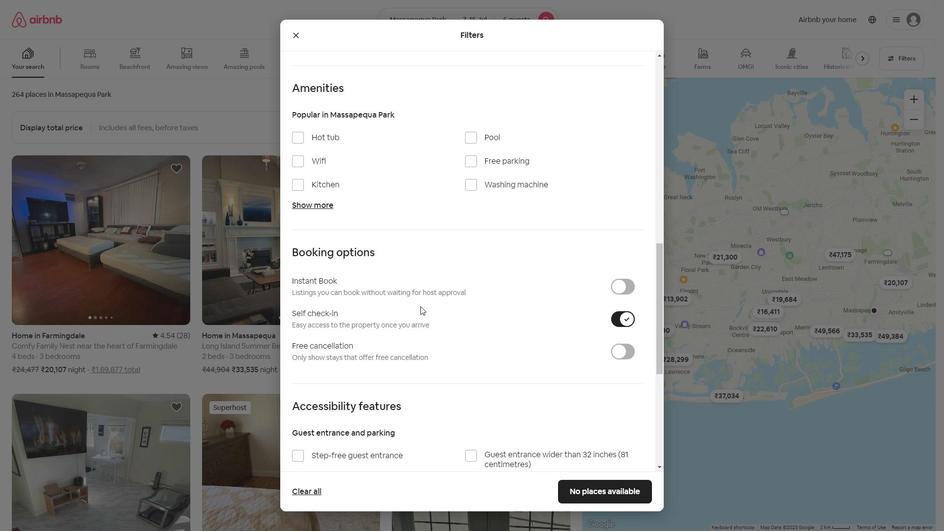 
Action: Mouse scrolled (420, 305) with delta (0, 0)
Screenshot: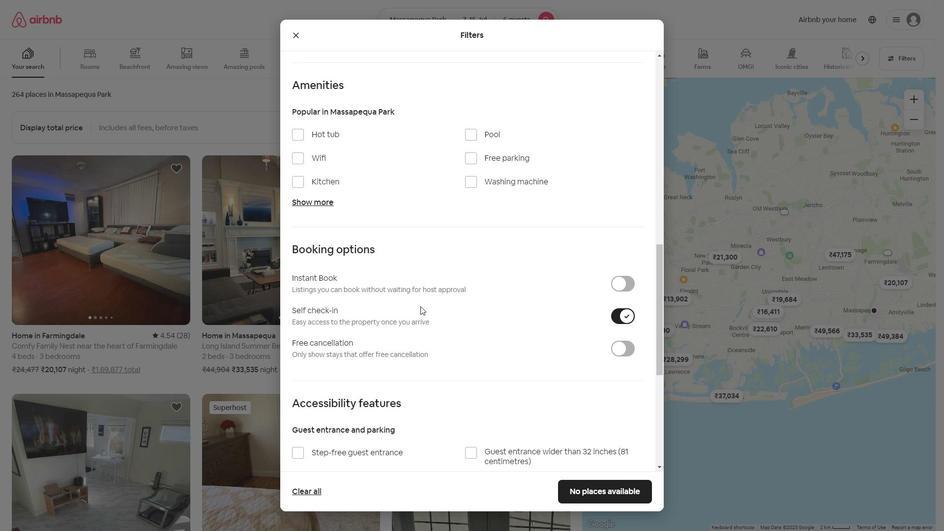 
Action: Mouse scrolled (420, 305) with delta (0, 0)
Screenshot: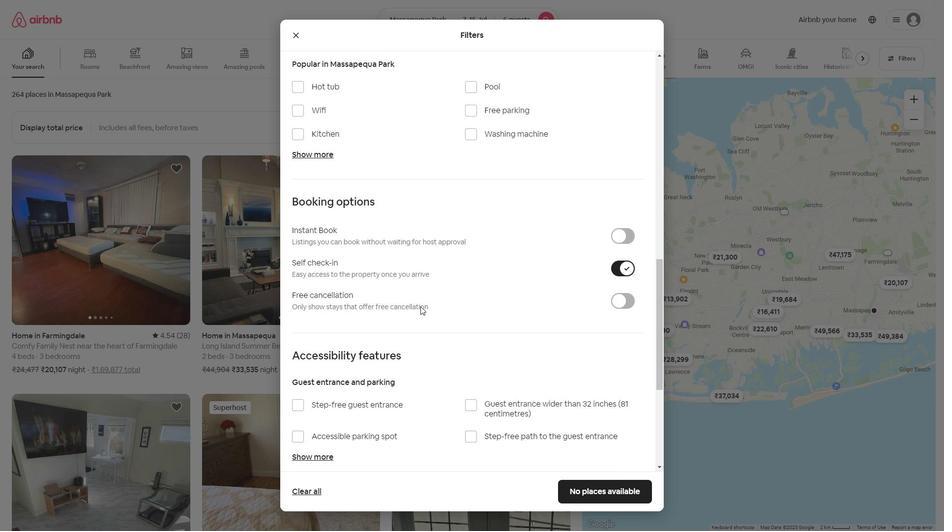 
Action: Mouse scrolled (420, 305) with delta (0, 0)
Screenshot: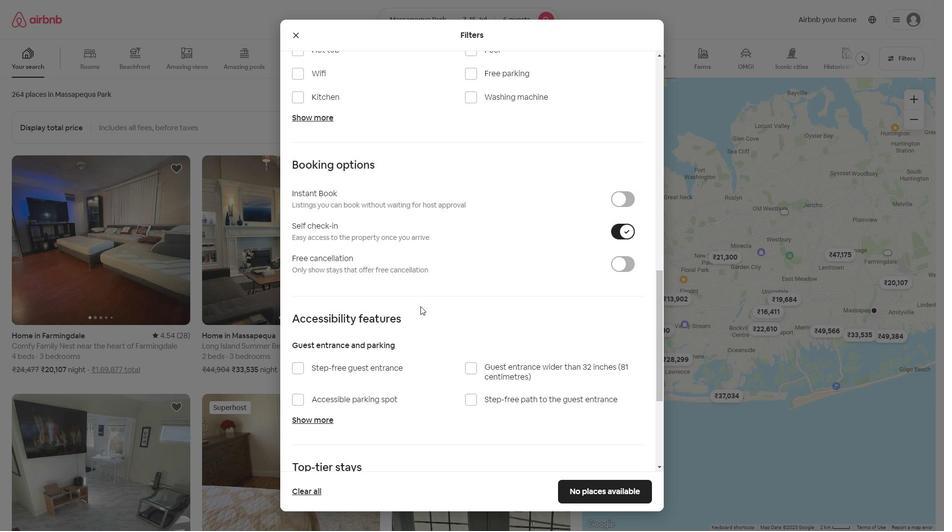 
Action: Mouse scrolled (420, 305) with delta (0, 0)
Screenshot: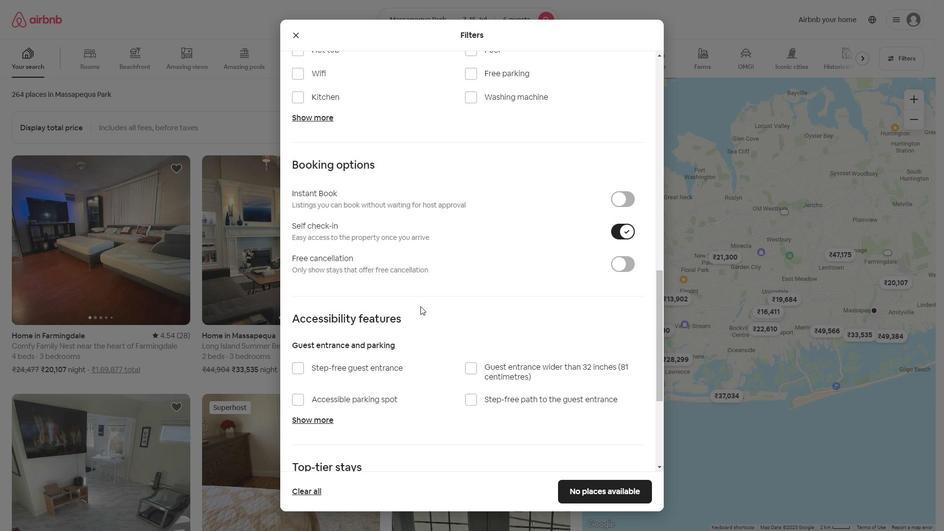 
Action: Mouse scrolled (420, 305) with delta (0, 0)
Screenshot: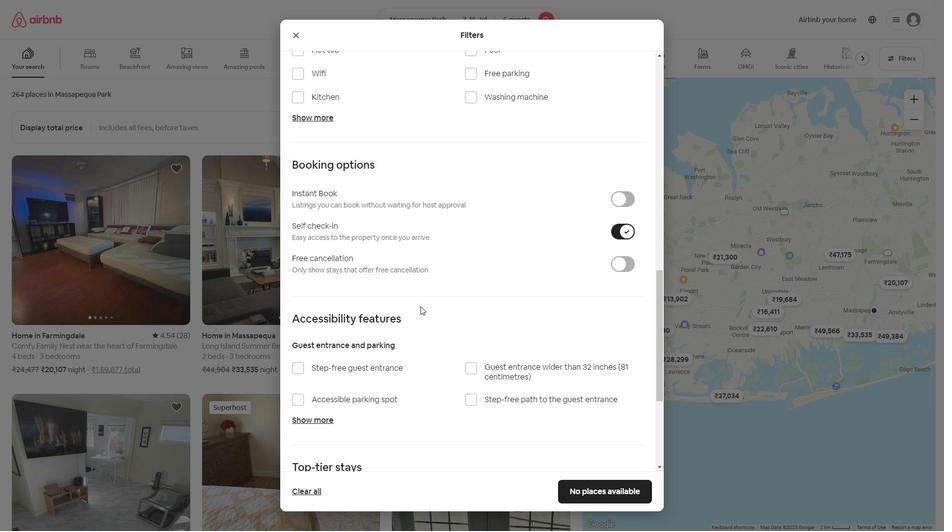 
Action: Mouse moved to (395, 333)
Screenshot: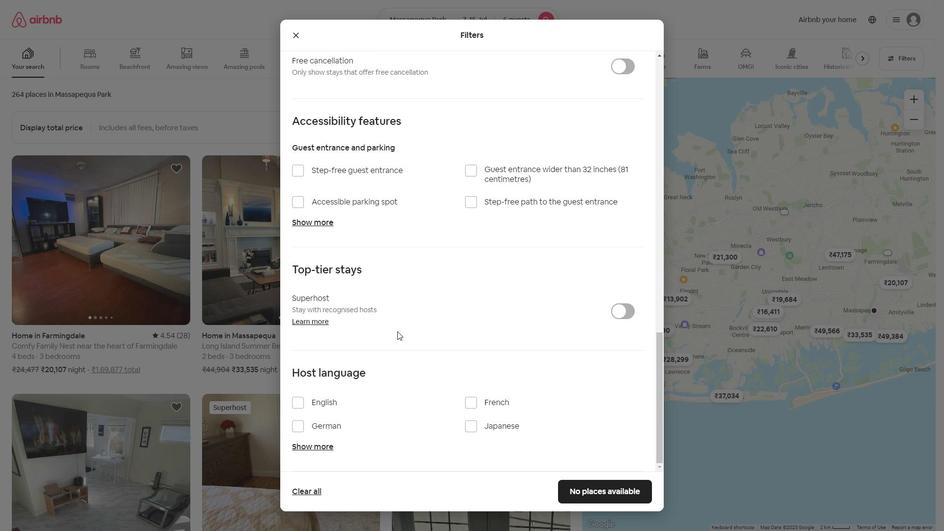 
Action: Mouse scrolled (396, 331) with delta (0, 0)
Screenshot: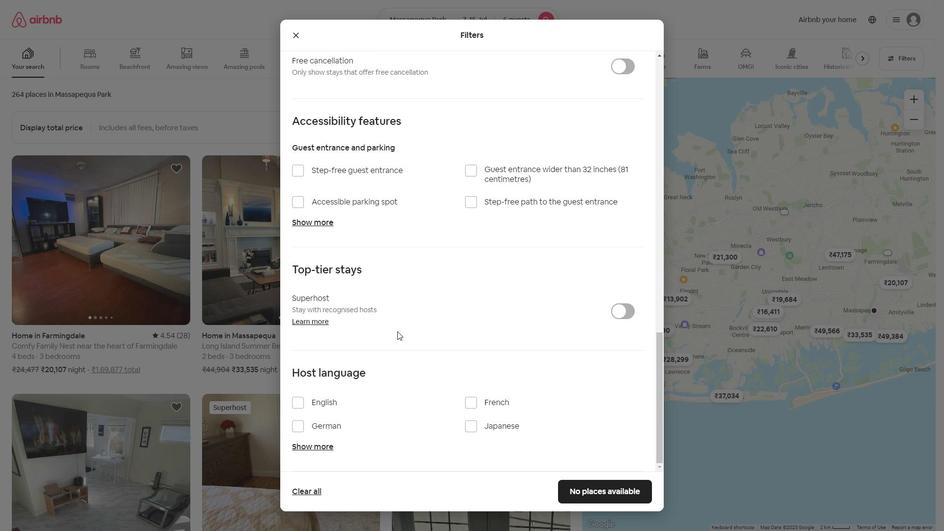 
Action: Mouse moved to (395, 333)
Screenshot: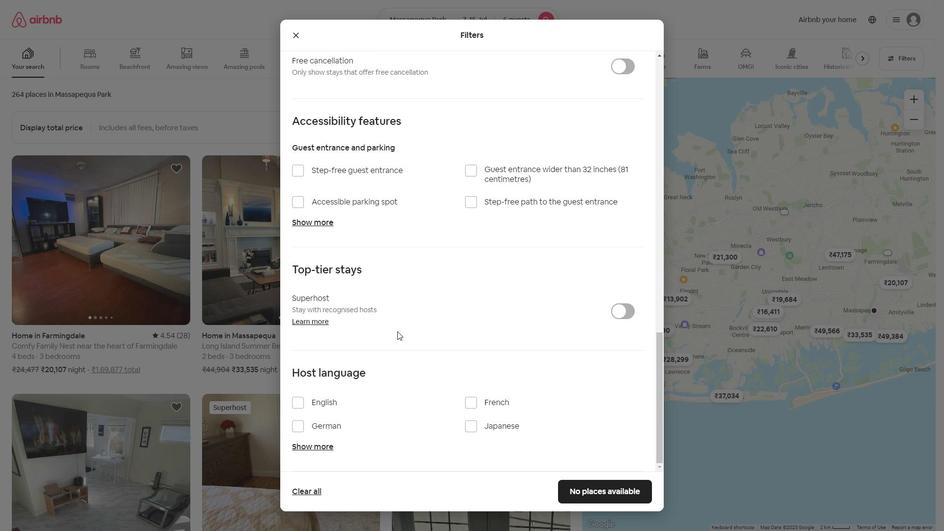 
Action: Mouse scrolled (395, 332) with delta (0, 0)
Screenshot: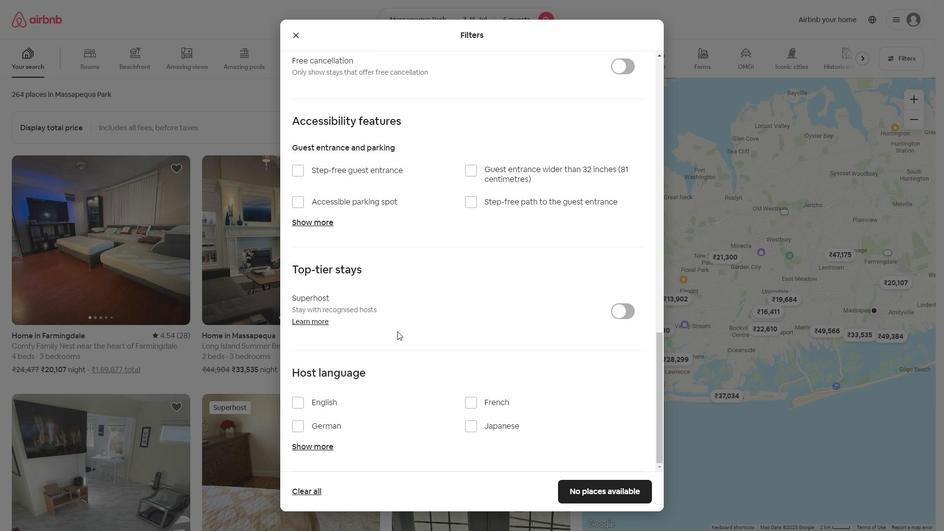
Action: Mouse moved to (395, 334)
Screenshot: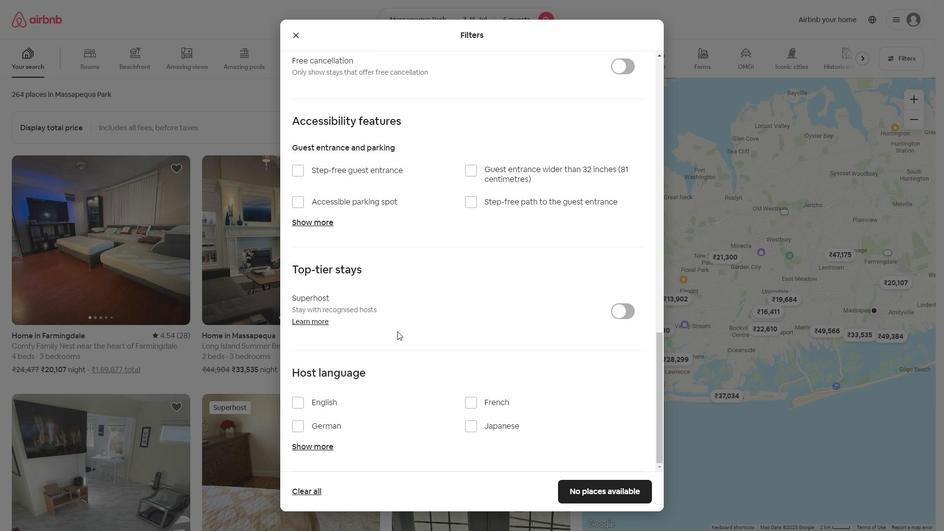 
Action: Mouse scrolled (395, 333) with delta (0, 0)
Screenshot: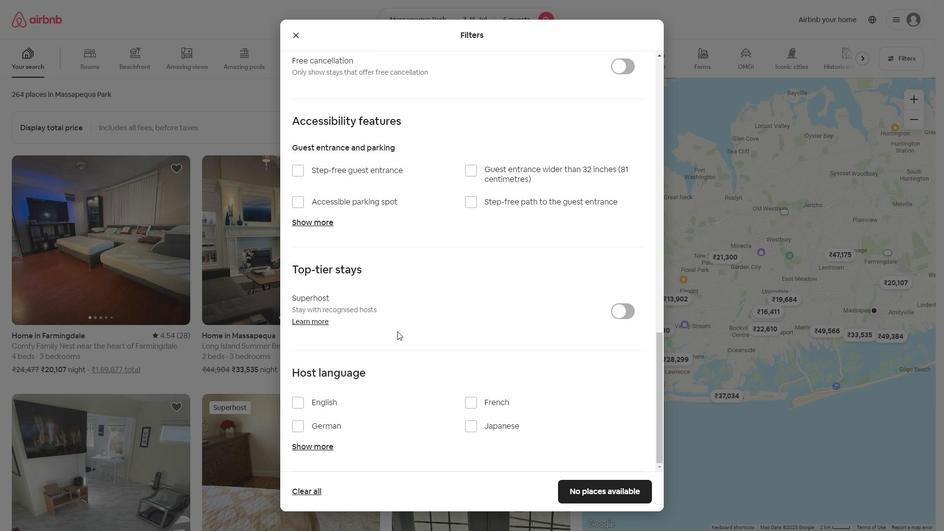 
Action: Mouse moved to (394, 335)
Screenshot: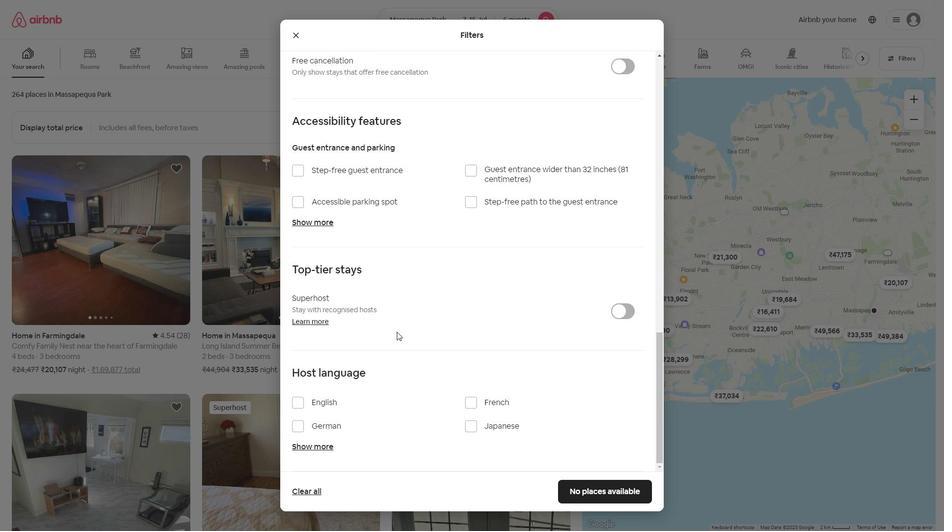 
Action: Mouse scrolled (395, 333) with delta (0, 0)
Screenshot: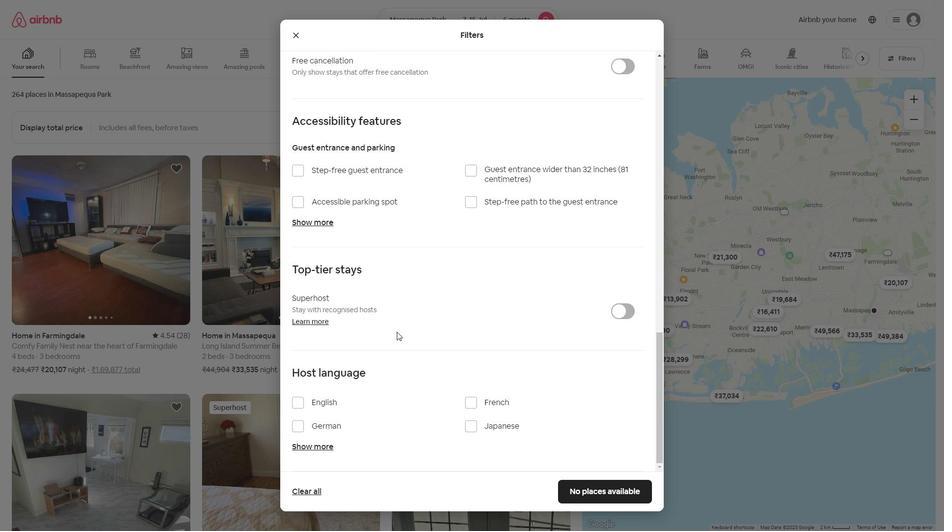 
Action: Mouse moved to (375, 340)
Screenshot: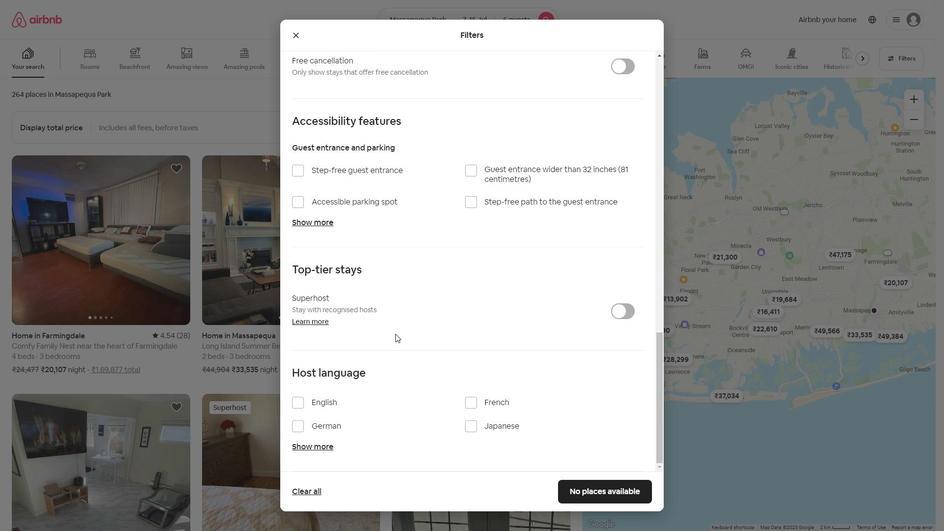 
Action: Mouse scrolled (394, 335) with delta (0, 0)
Screenshot: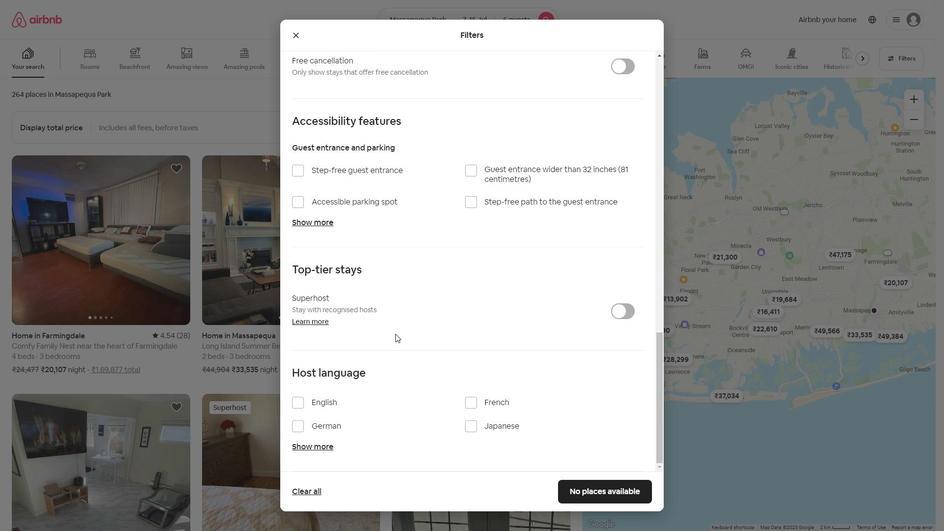 
Action: Mouse moved to (303, 406)
Screenshot: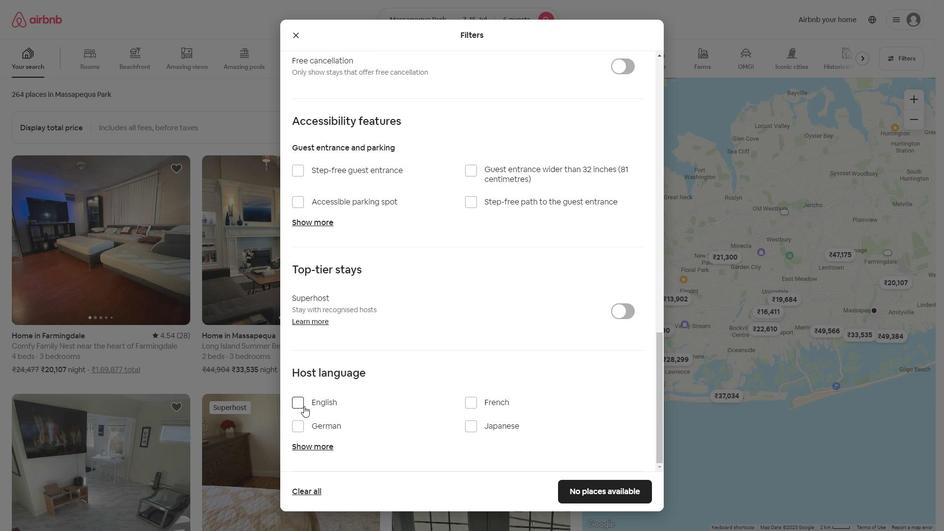 
Action: Mouse pressed left at (303, 406)
Screenshot: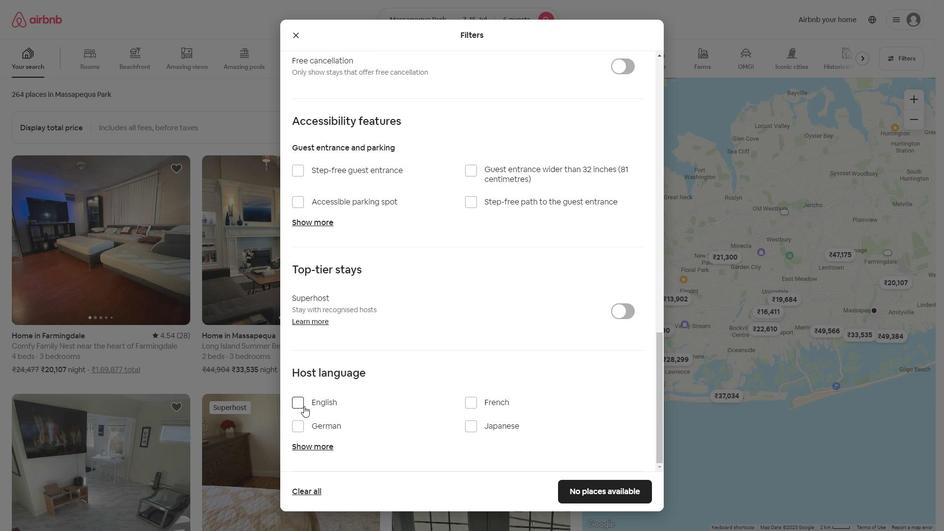 
Action: Mouse moved to (573, 487)
Screenshot: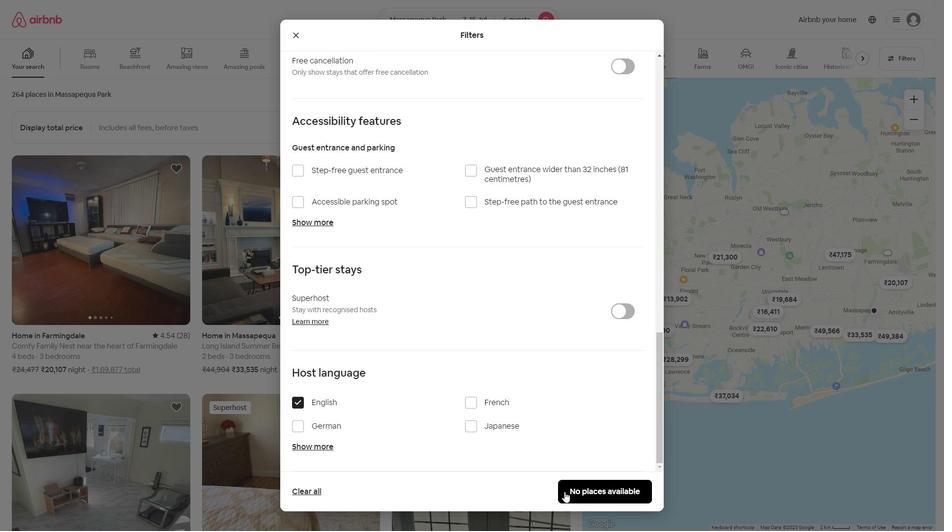 
Action: Mouse pressed left at (573, 487)
Screenshot: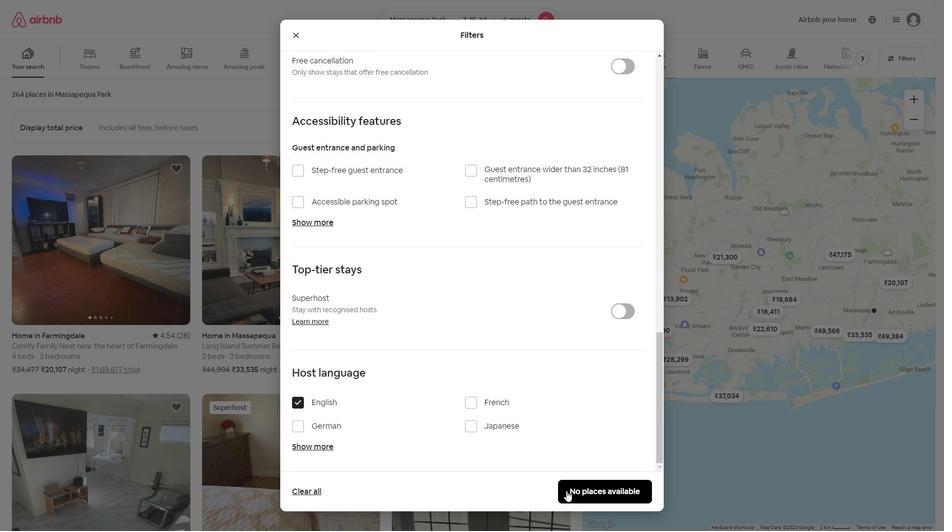 
Action: Mouse moved to (200, 162)
Screenshot: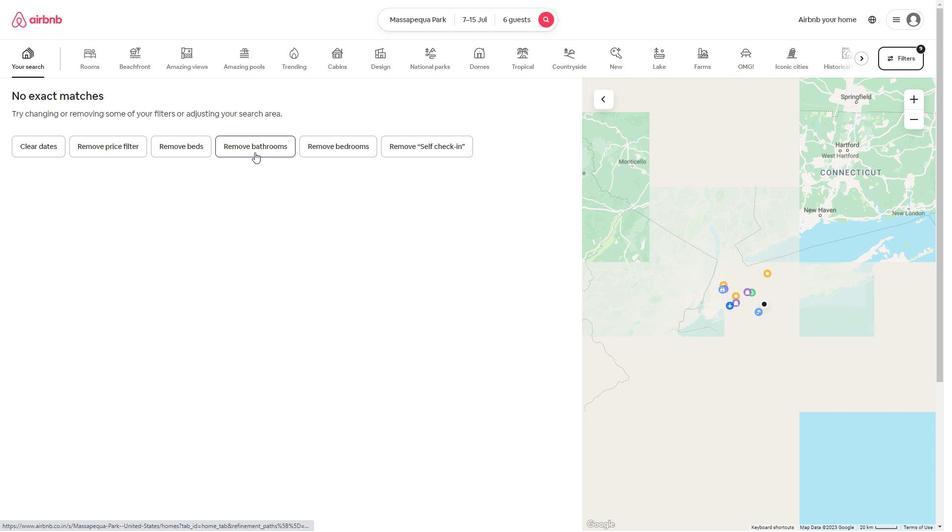 
